 Task: open an excel sheet and write heading  Money ManagerAdd Descriptions in a column and its values below  'Salary, Rent, Groceries, Utilities, Dining out, Transportation & Entertainment. 'Add Categories in next column and its values below  Income, Expense, Expense, Expense, Expense, Expense & Expense. Add Amount in next column and its values below  $2,500, $800, $200, $100, $50, $30 & $100Add Dates in next column and its values below  2023-05-01, 2023-05-05, 2023-05-10, 2023-05-15, 2023-05-20, 2023-05-25 & 2023-05-31Save page  ExpReportsheetbook
Action: Mouse moved to (117, 188)
Screenshot: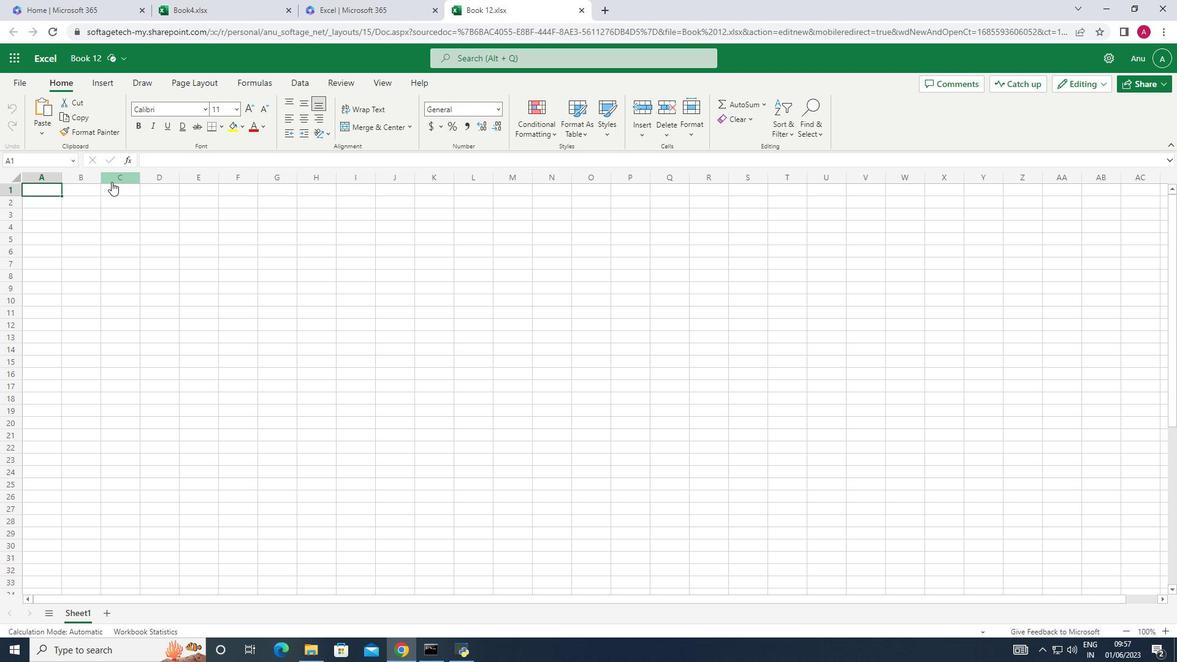 
Action: Mouse pressed left at (117, 188)
Screenshot: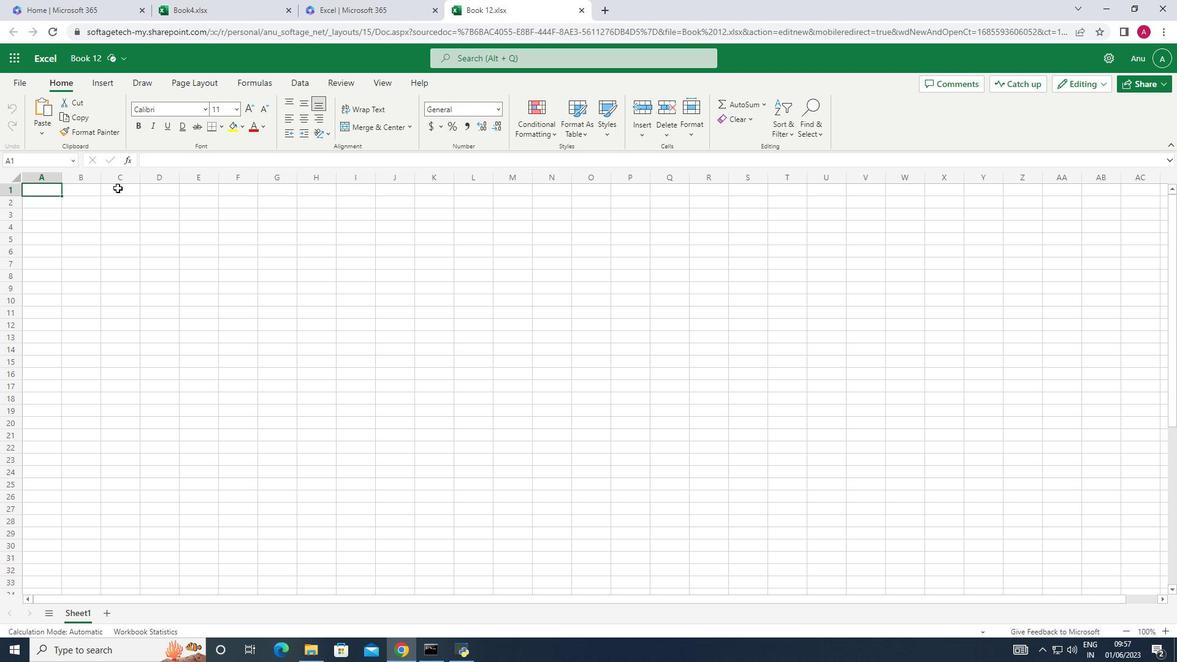 
Action: Key pressed <Key.shift>MONEY<Key.space><Key.shift>Manageer<Key.backspace><Key.backspace>r
Screenshot: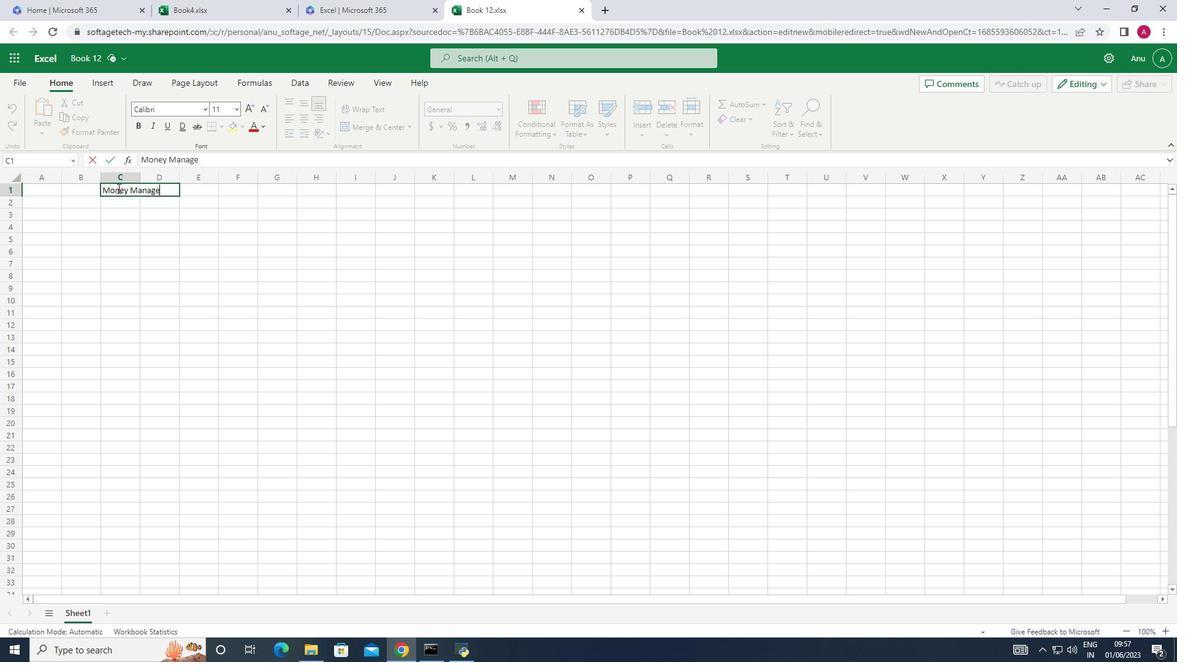 
Action: Mouse moved to (49, 199)
Screenshot: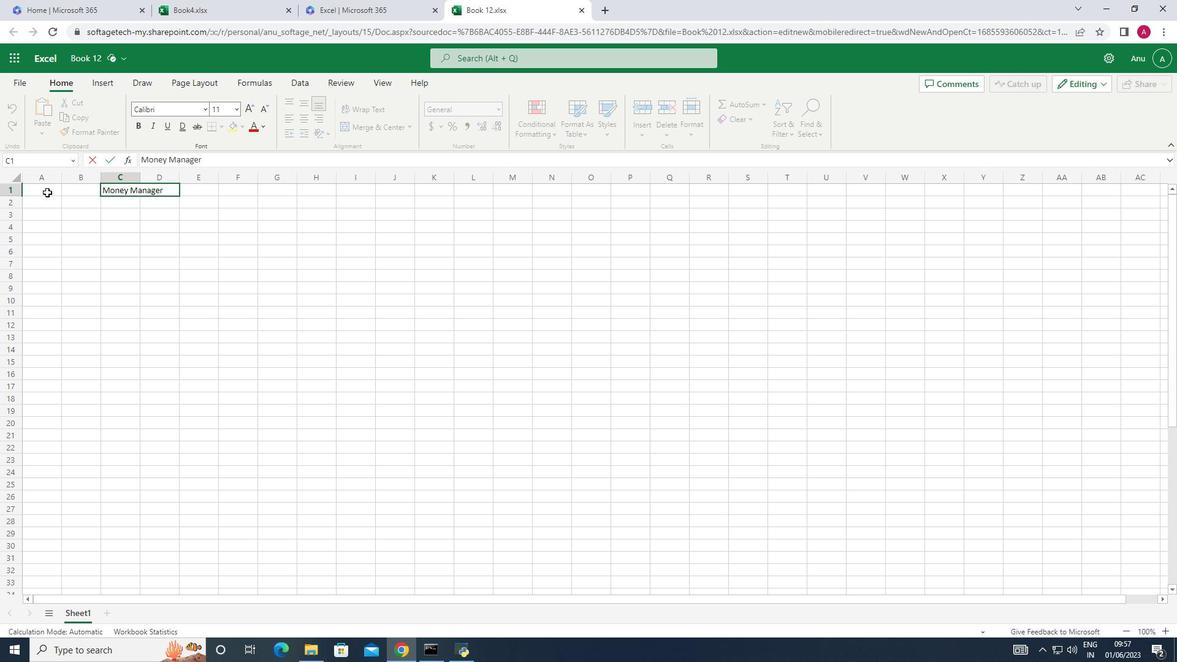 
Action: Mouse pressed left at (49, 199)
Screenshot: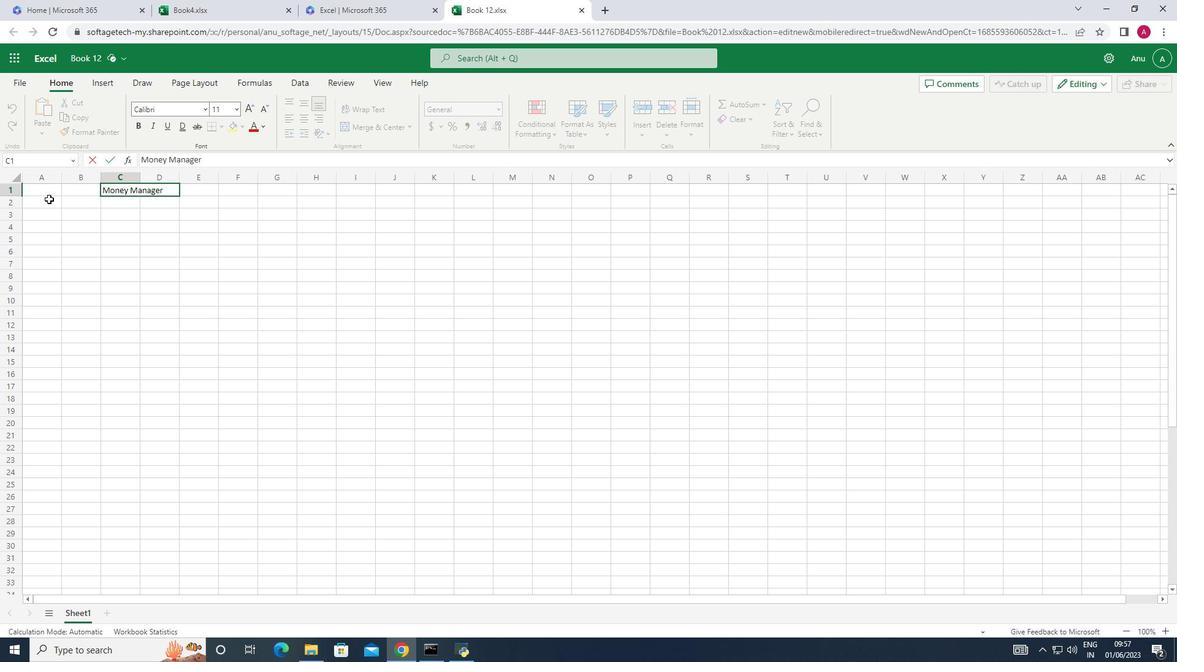 
Action: Mouse moved to (49, 199)
Screenshot: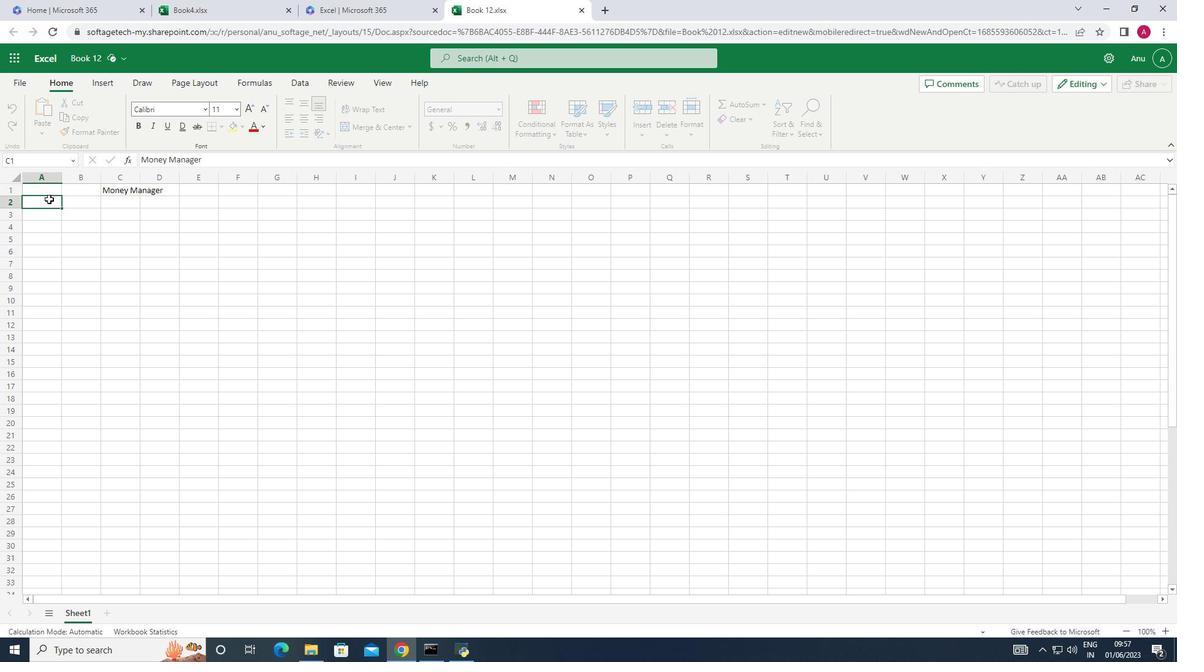 
Action: Key pressed <Key.shift>Descriptions<Key.down>
Screenshot: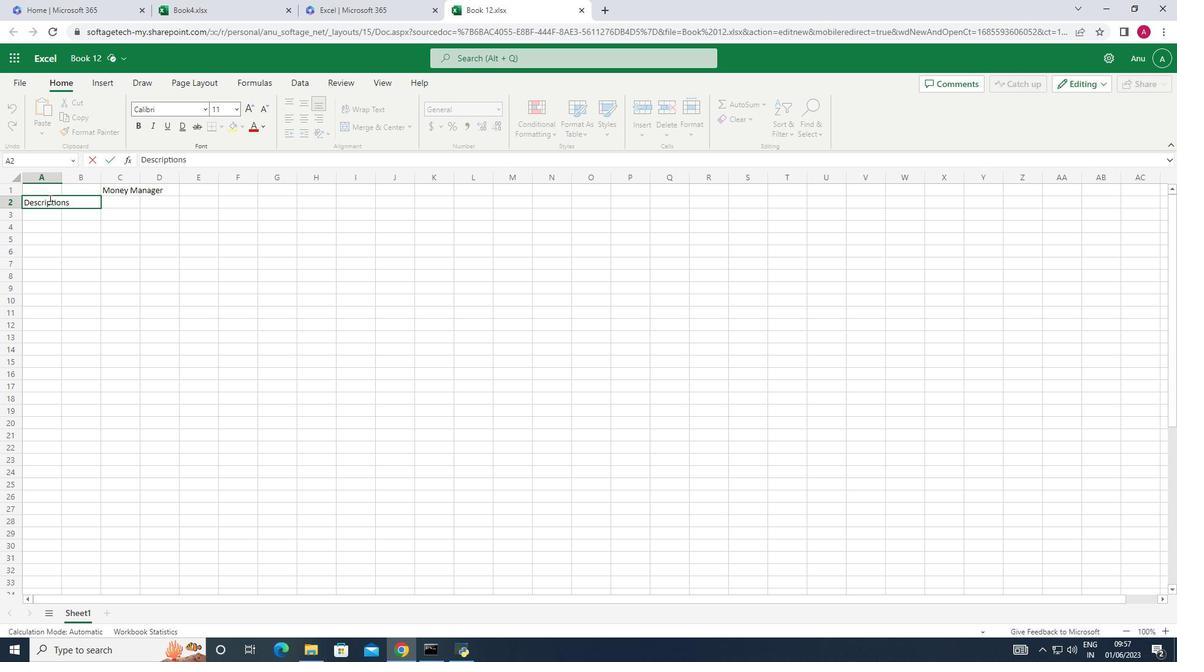 
Action: Mouse moved to (52, 201)
Screenshot: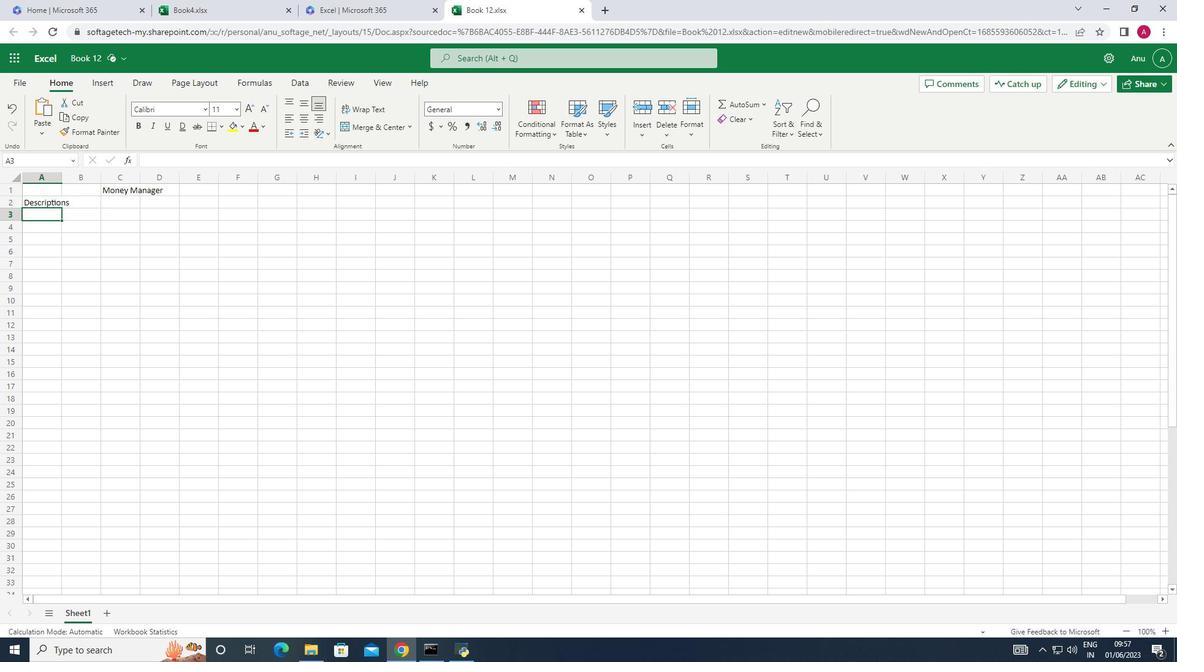 
Action: Key pressed <Key.shift>Salary<Key.down><Key.shift>Rent<Key.down><Key.shift>Groceries<Key.down><Key.shift_r>Utilities<Key.down><Key.shift>Dining<Key.space><Key.shift><Key.shift>Out<Key.down><Key.shift>Transporation<Key.down><Key.shift>Entertainment
Screenshot: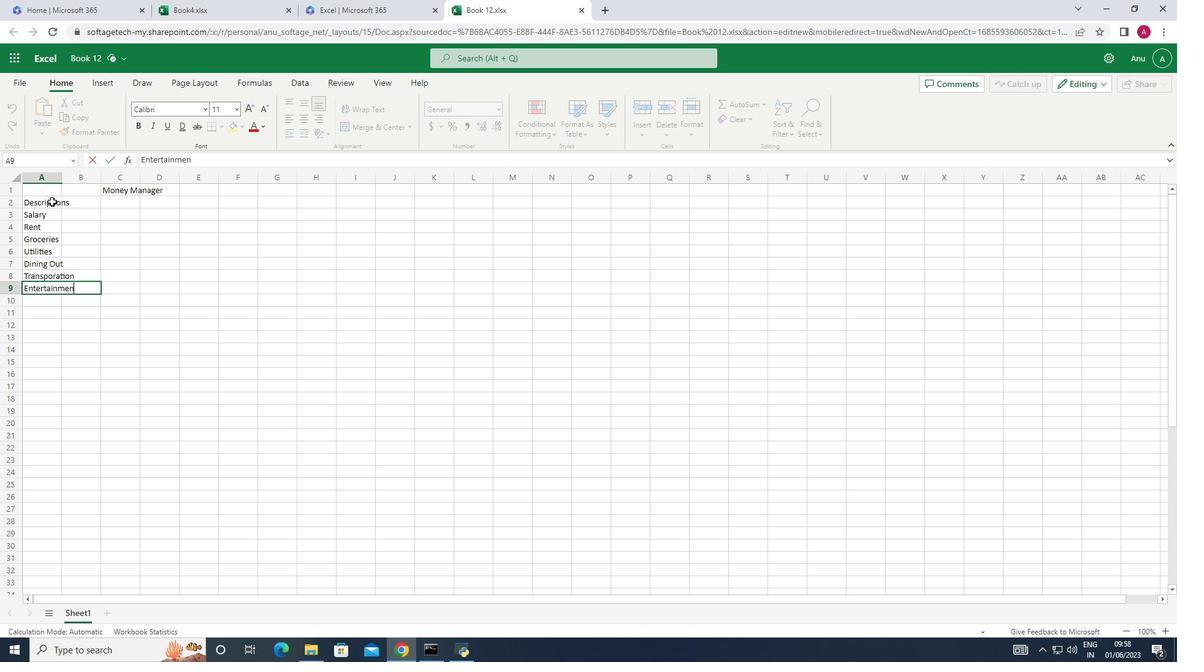 
Action: Mouse moved to (60, 176)
Screenshot: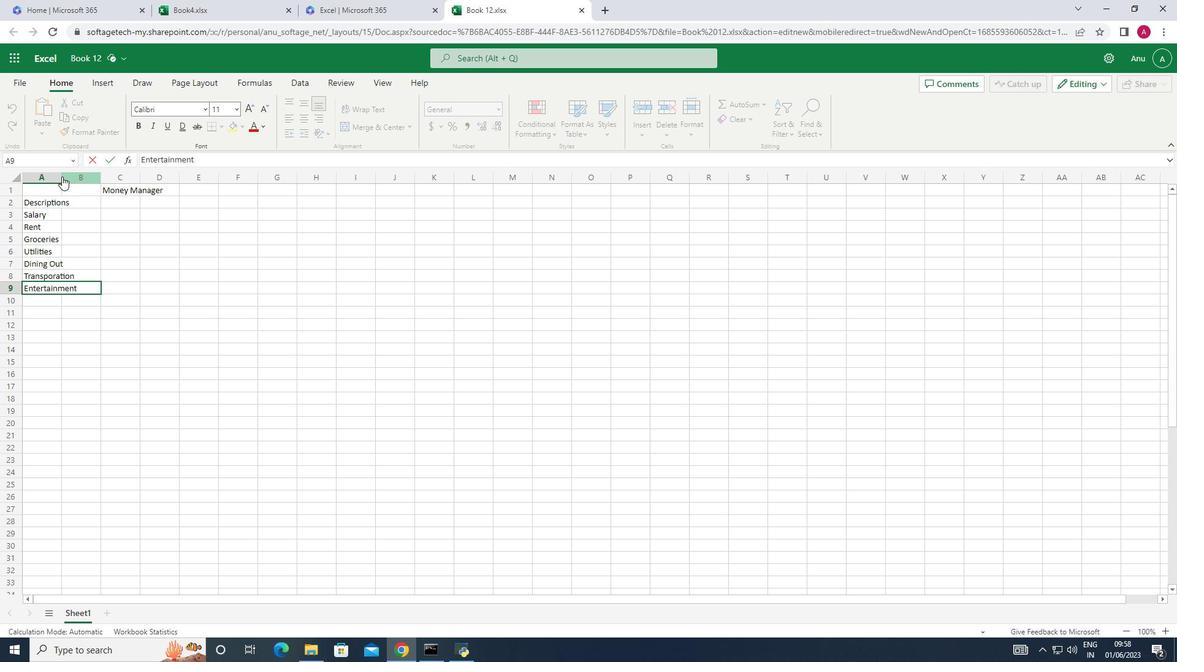
Action: Mouse pressed left at (60, 176)
Screenshot: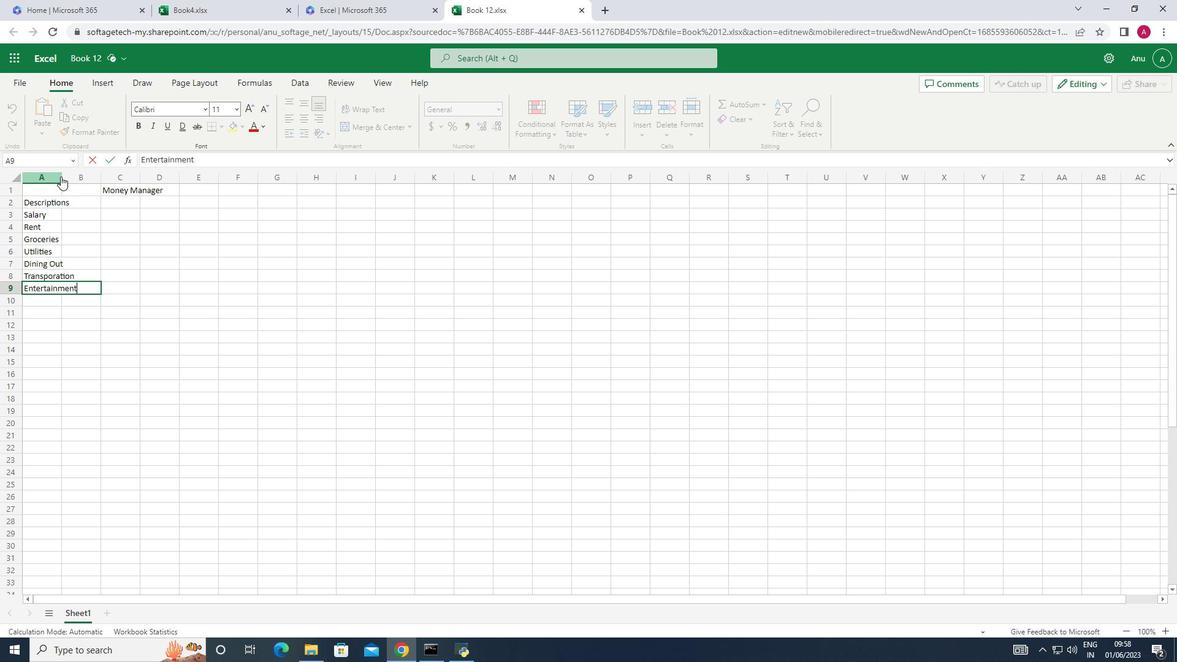 
Action: Mouse moved to (63, 174)
Screenshot: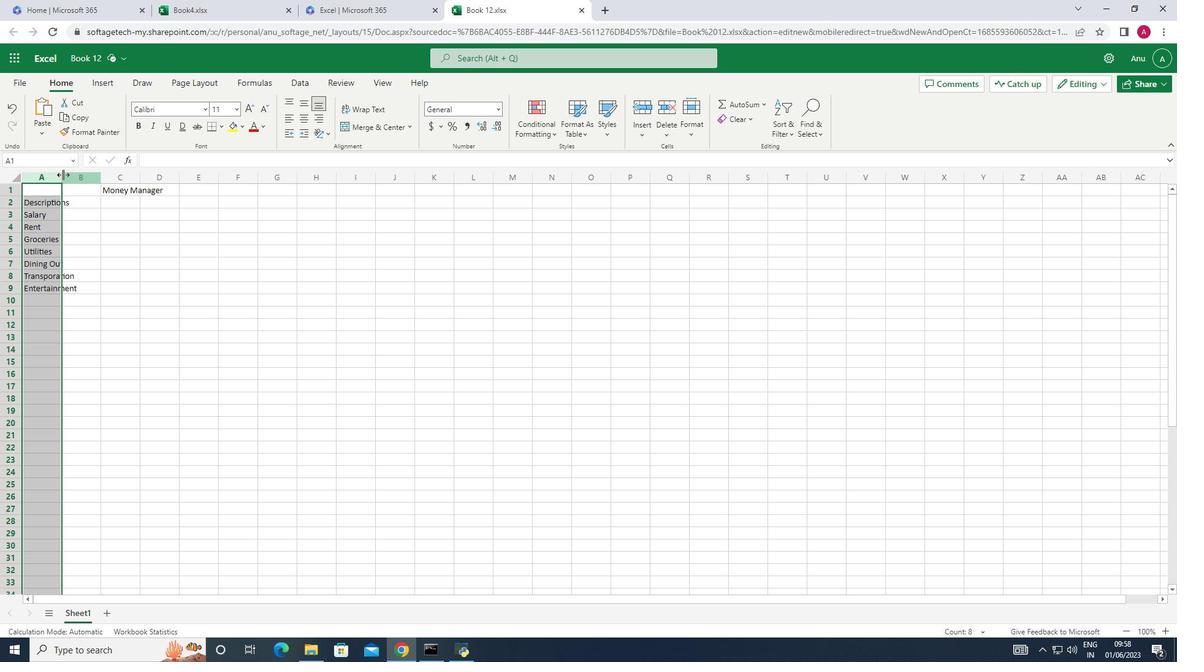 
Action: Mouse pressed left at (63, 174)
Screenshot: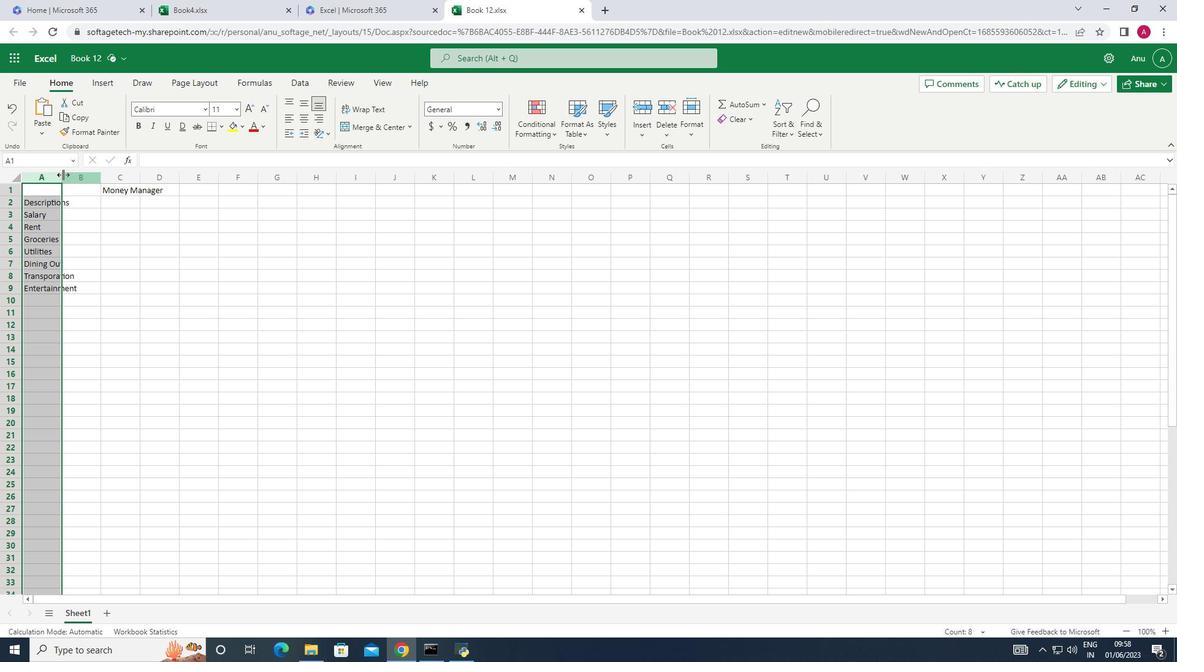 
Action: Mouse moved to (63, 174)
Screenshot: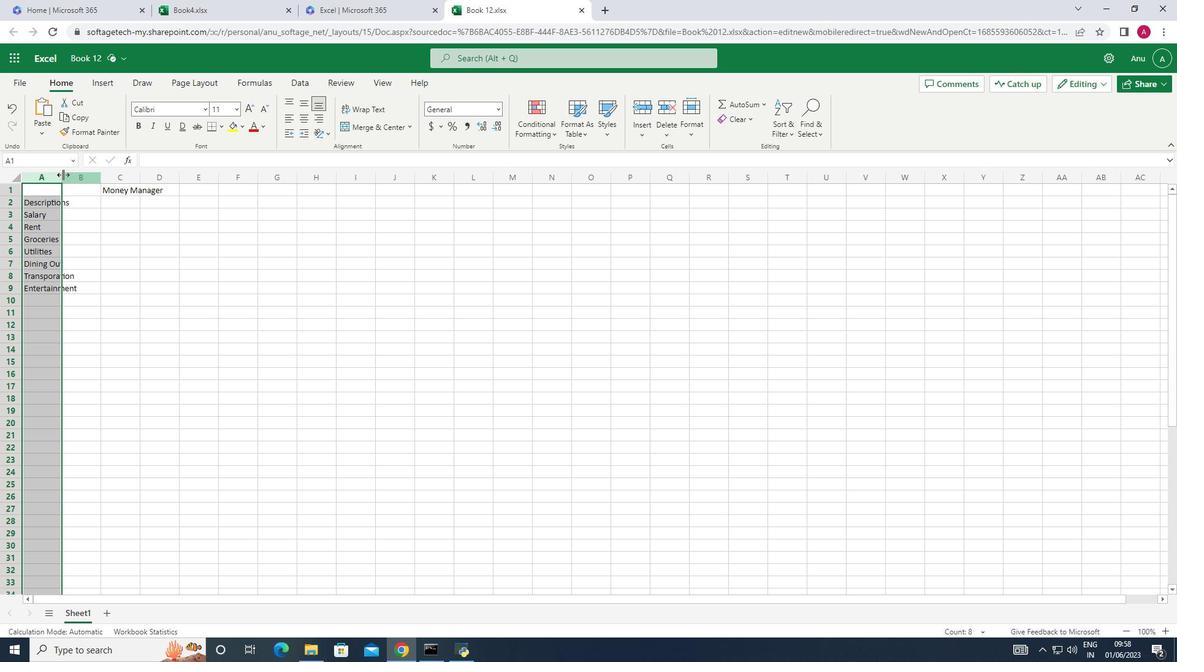 
Action: Mouse pressed left at (63, 174)
Screenshot: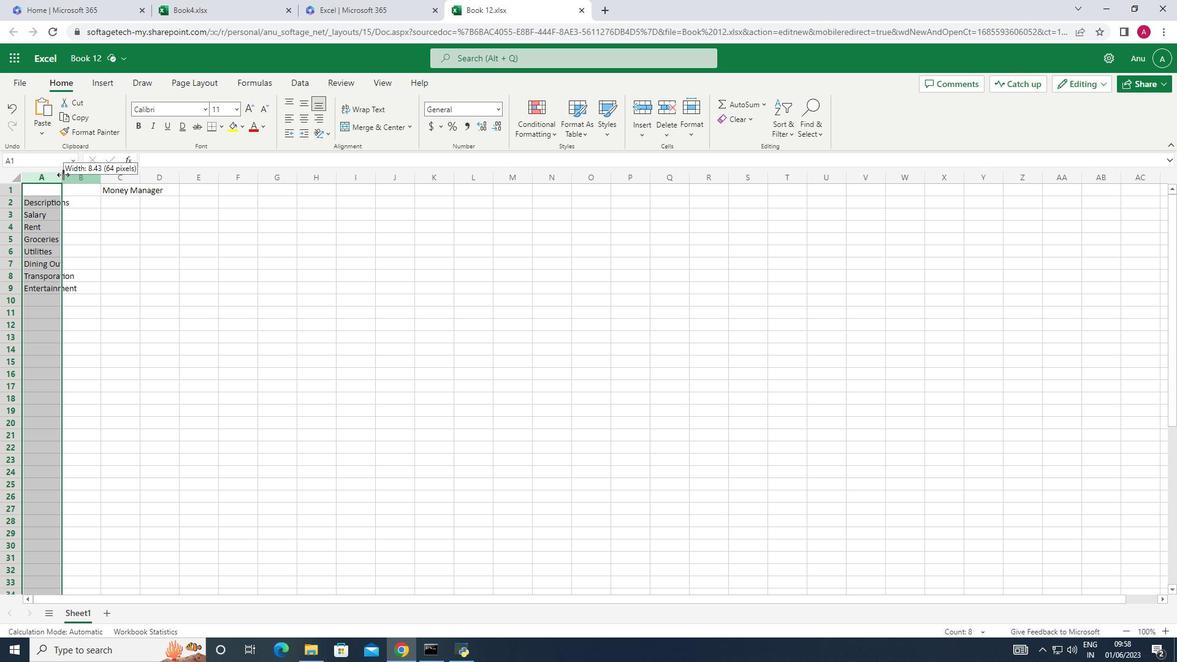
Action: Mouse moved to (109, 199)
Screenshot: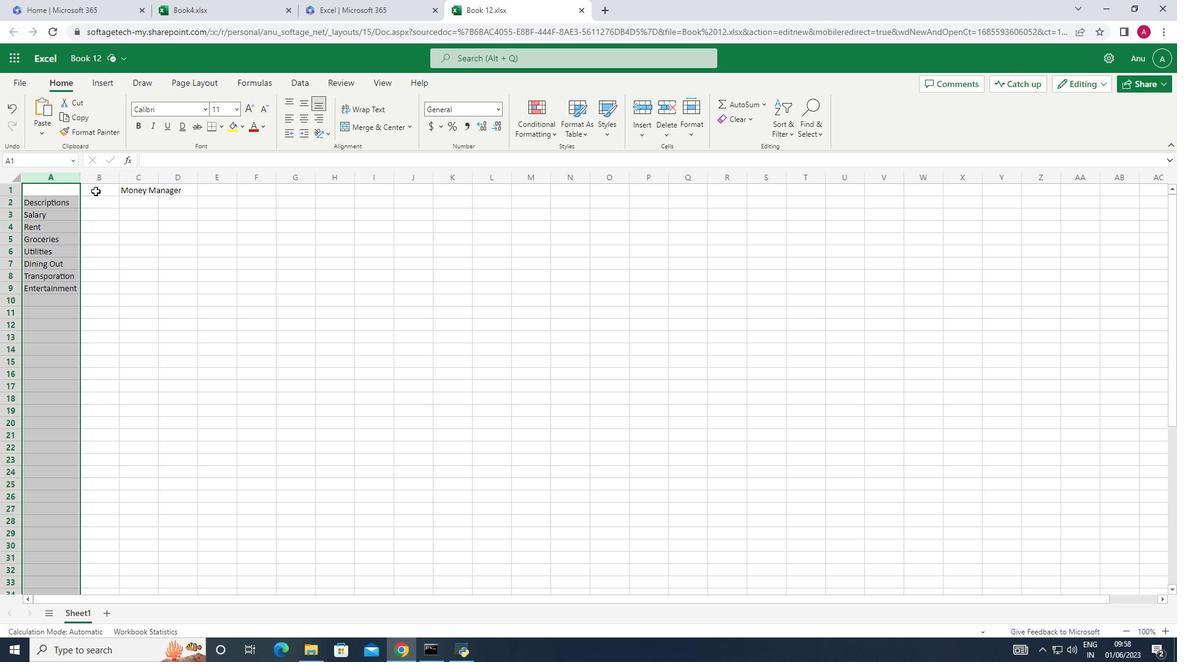 
Action: Mouse pressed left at (109, 199)
Screenshot: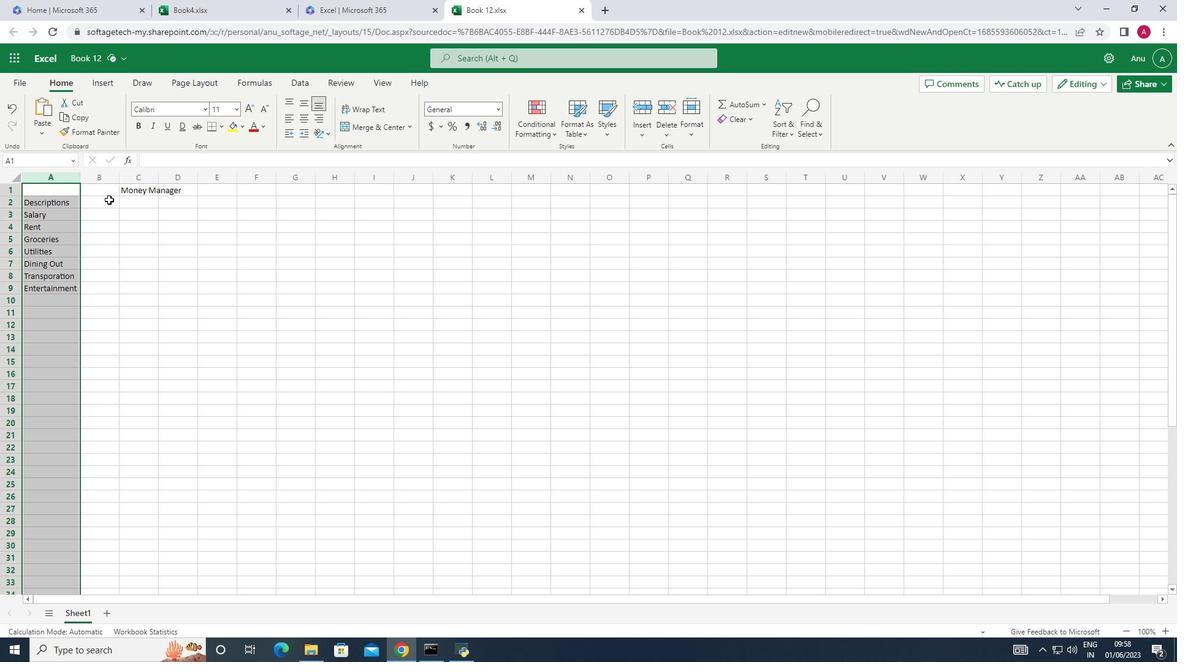 
Action: Key pressed <Key.shift>Categories<Key.down><Key.shift>Income<Key.down><Key.shift>Expense<Key.down><Key.shift>E<Key.down>e<Key.down>e<Key.down>e<Key.down>e
Screenshot: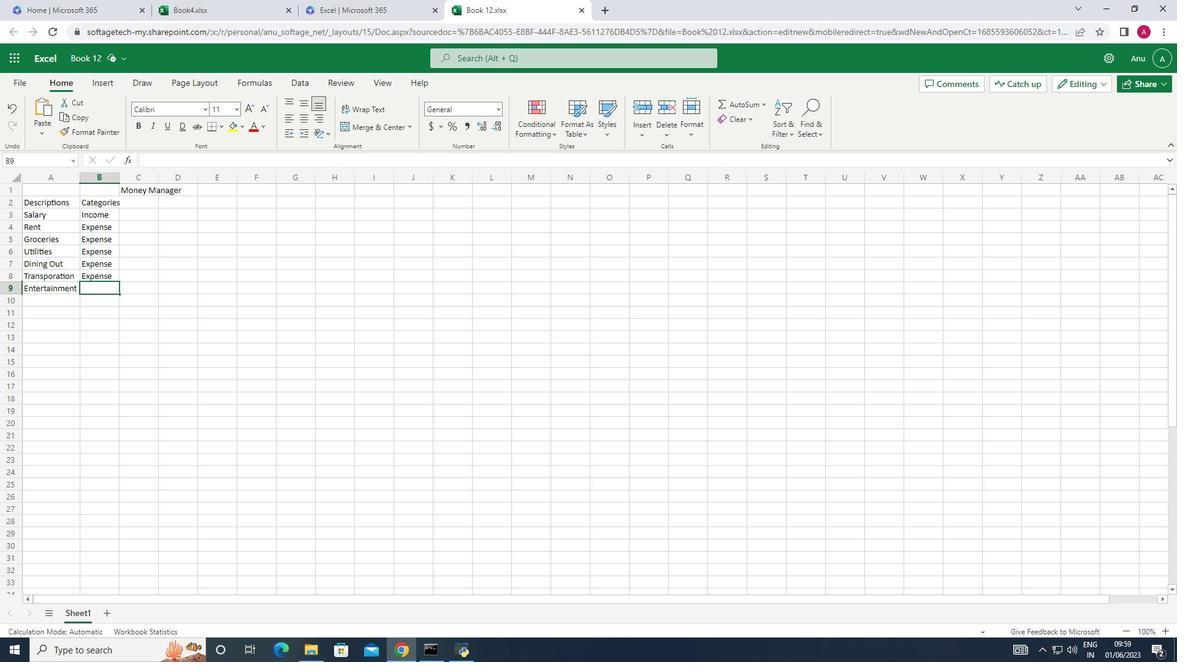 
Action: Mouse moved to (152, 201)
Screenshot: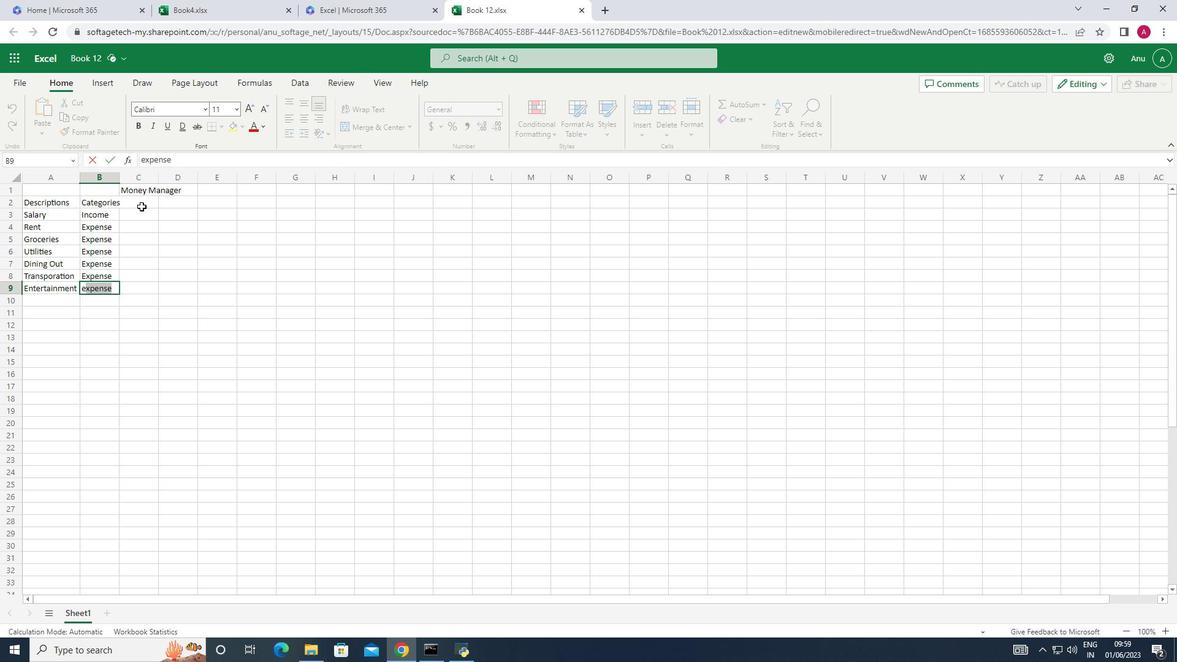 
Action: Mouse pressed left at (152, 201)
Screenshot: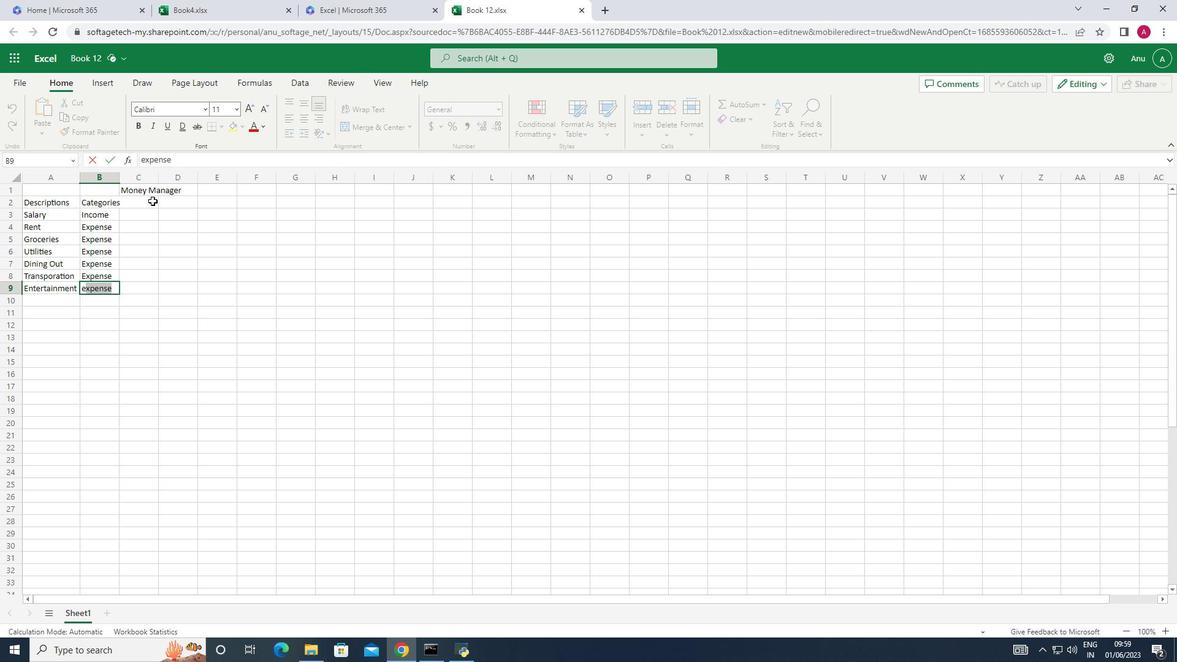 
Action: Mouse moved to (118, 177)
Screenshot: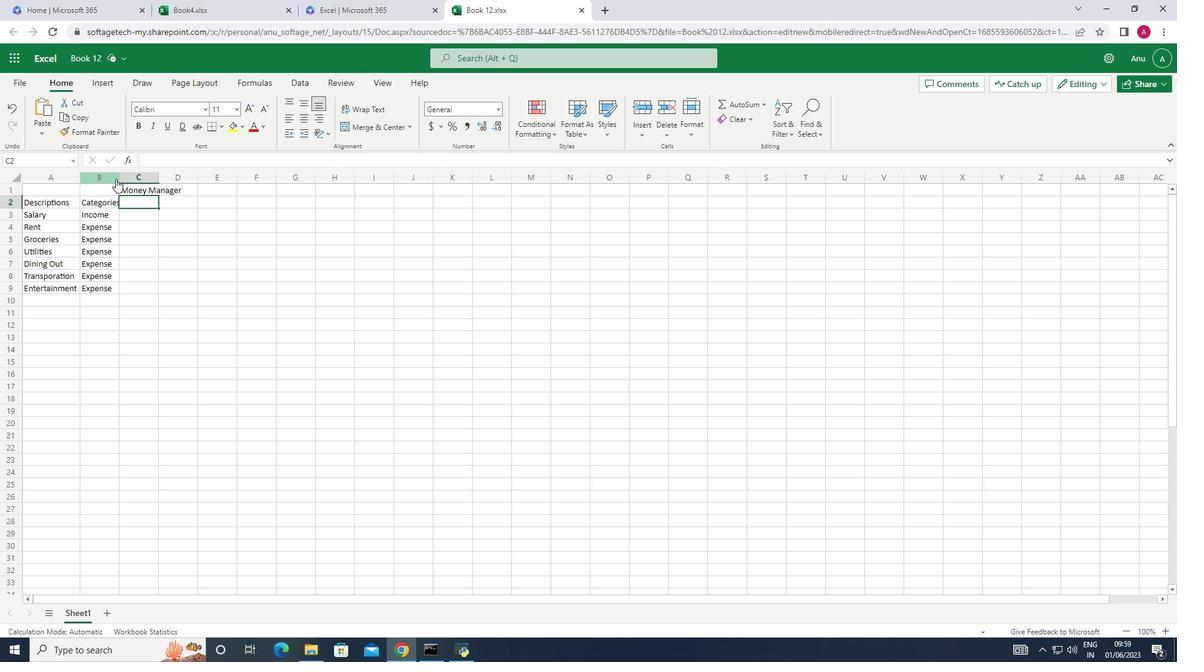 
Action: Mouse pressed left at (118, 177)
Screenshot: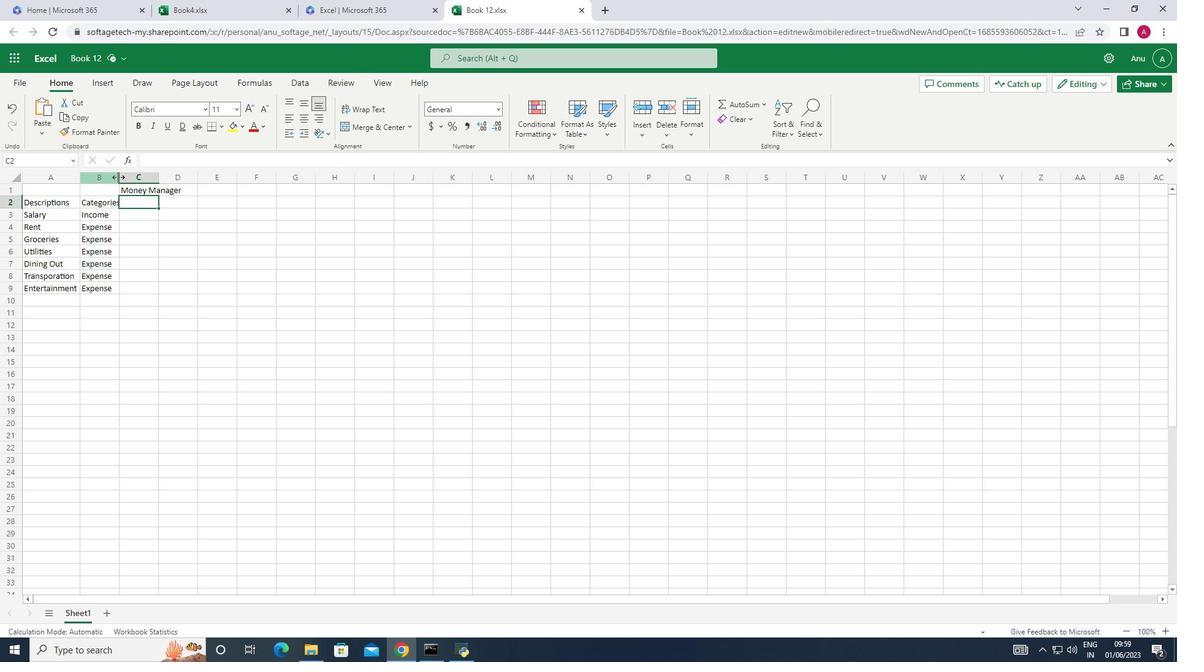
Action: Mouse pressed left at (118, 177)
Screenshot: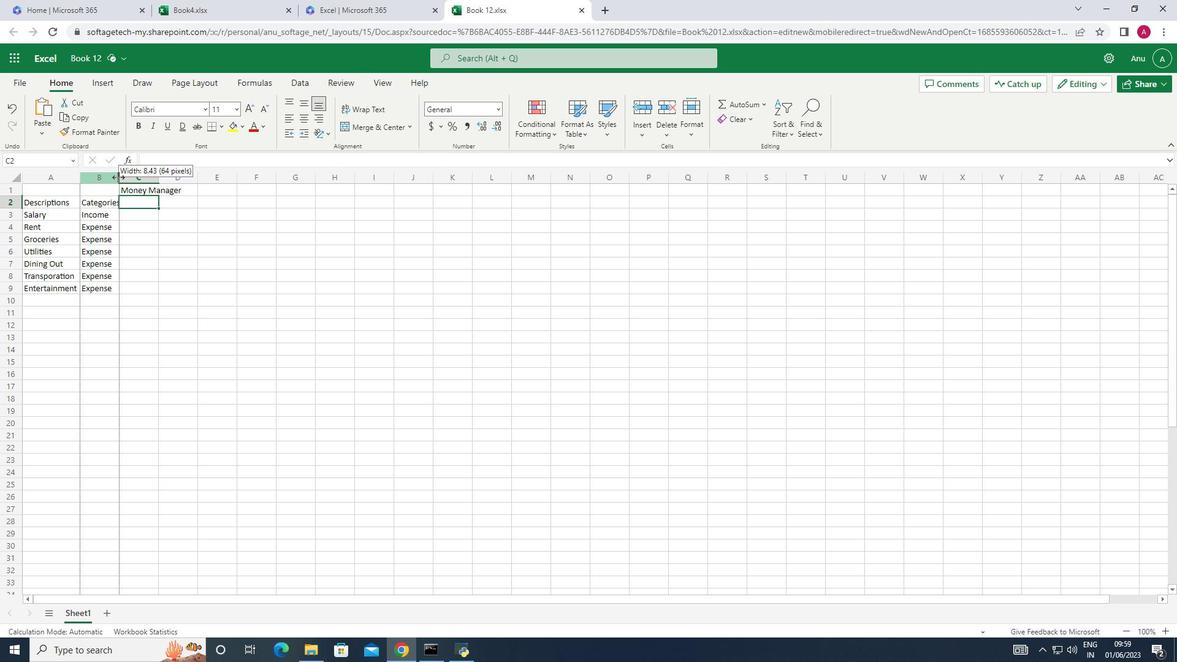
Action: Mouse moved to (122, 209)
Screenshot: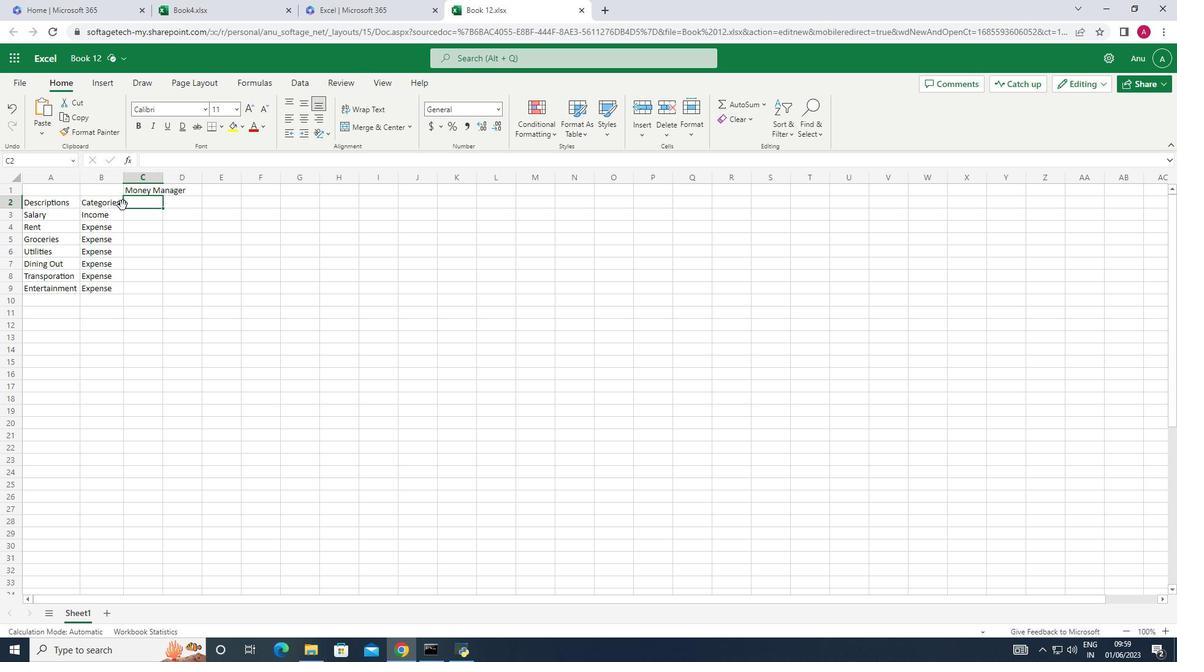 
Action: Key pressed <Key.shift>Amount<Key.down>
Screenshot: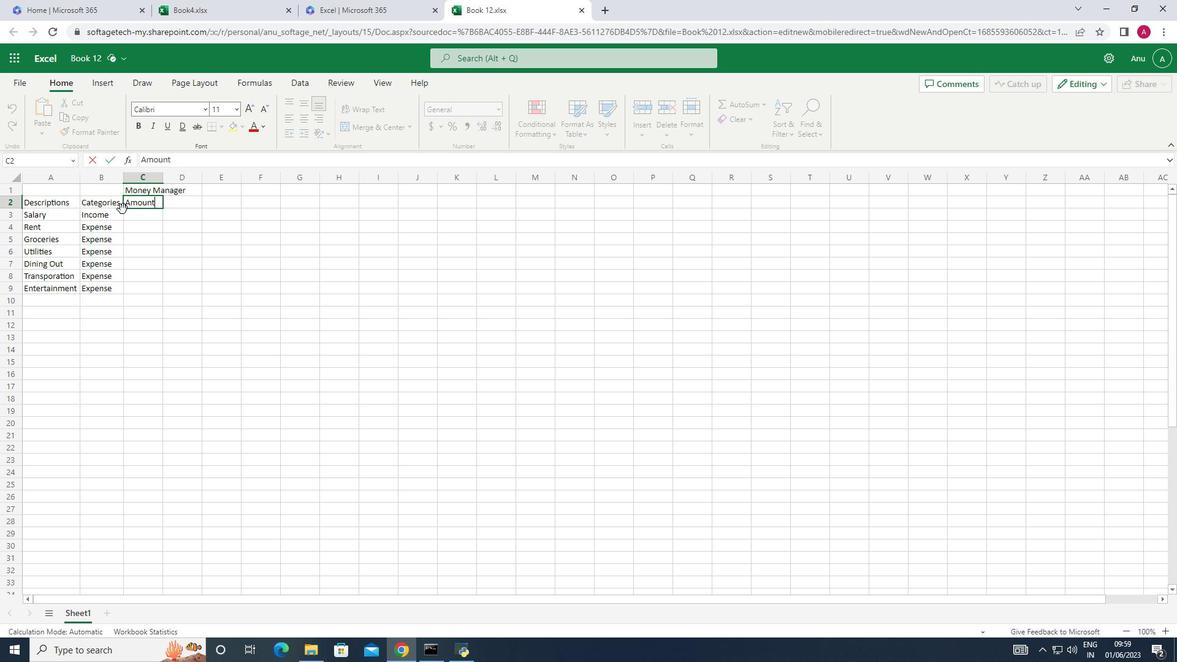 
Action: Mouse moved to (161, 188)
Screenshot: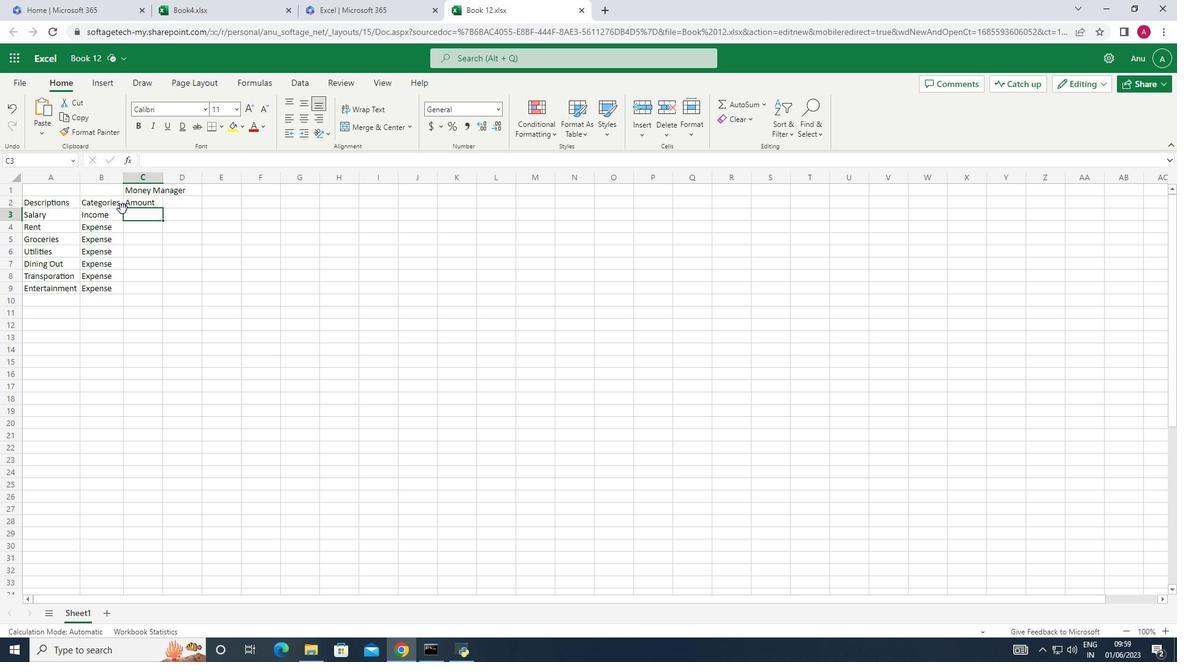 
Action: Key pressed 2500<Key.down>
Screenshot: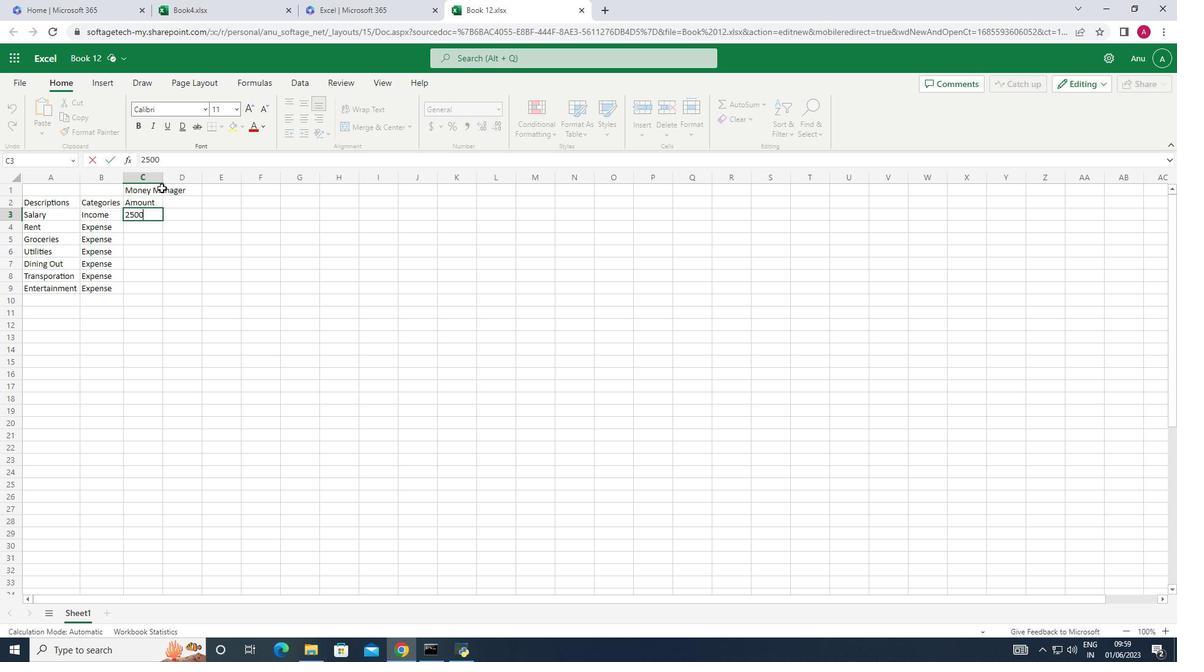 
Action: Mouse moved to (173, 167)
Screenshot: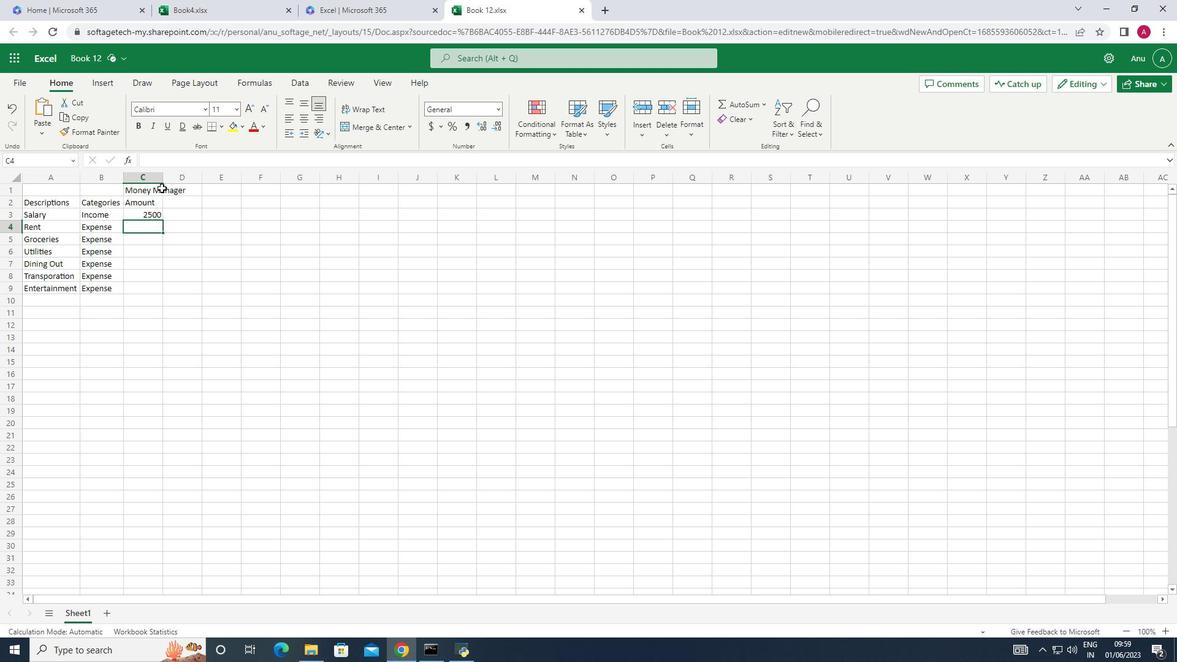 
Action: Key pressed 8
Screenshot: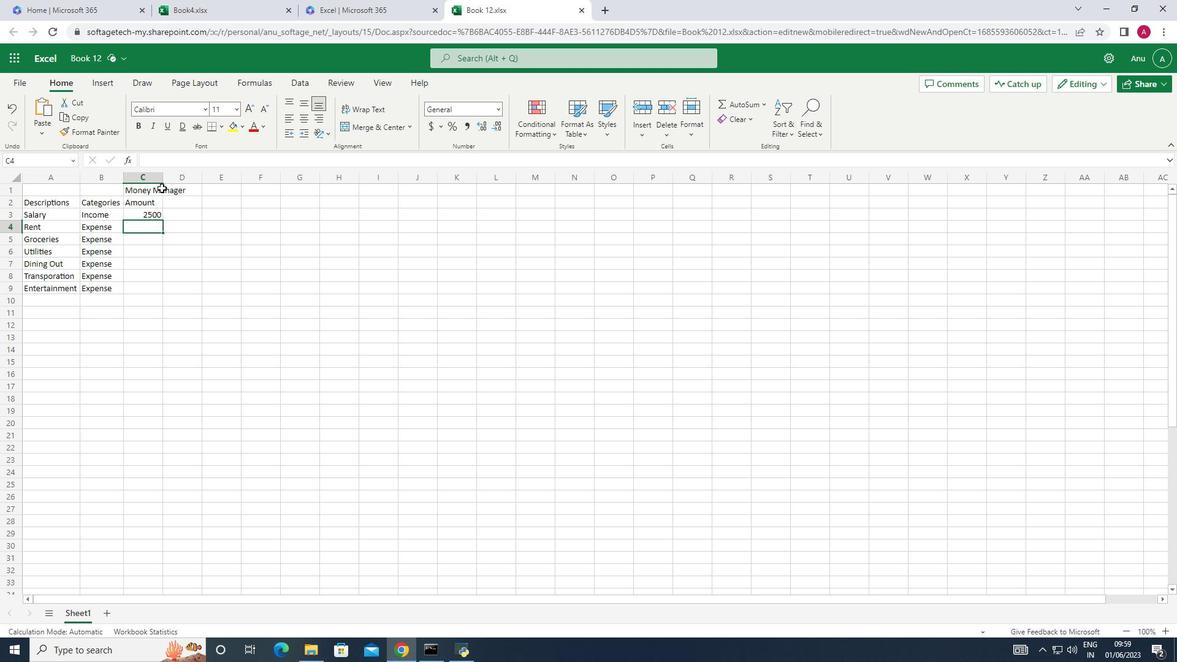 
Action: Mouse moved to (177, 159)
Screenshot: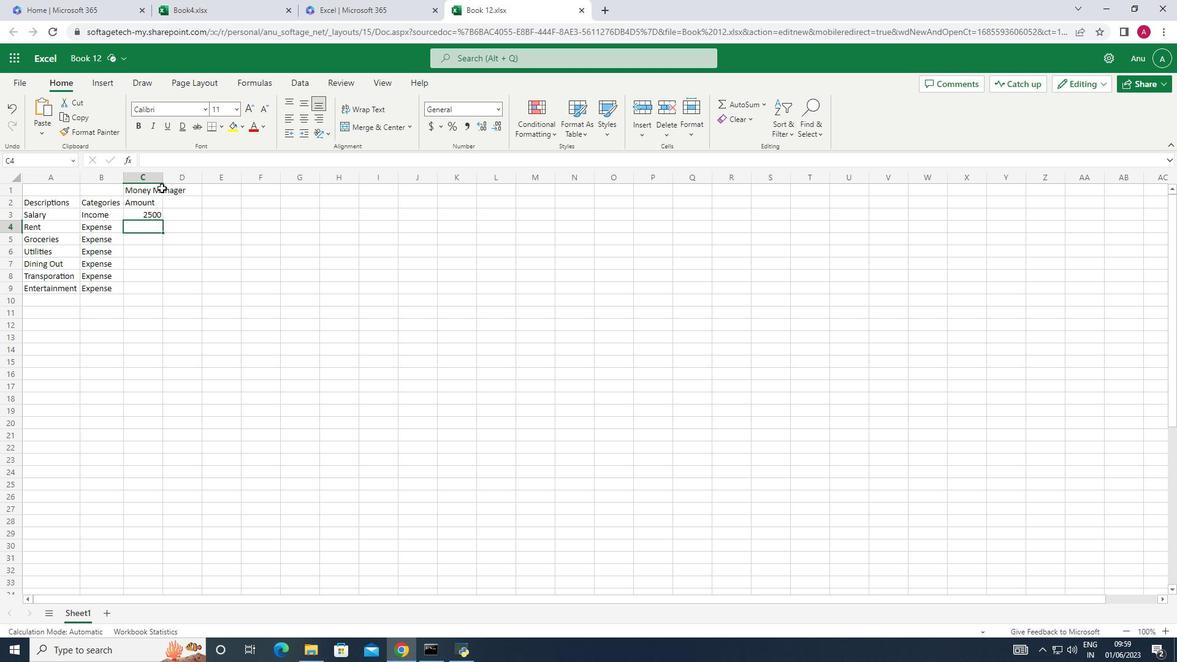 
Action: Key pressed 00<Key.down>200<Key.down>100<Key.down>50<Key.down>30<Key.down>100
Screenshot: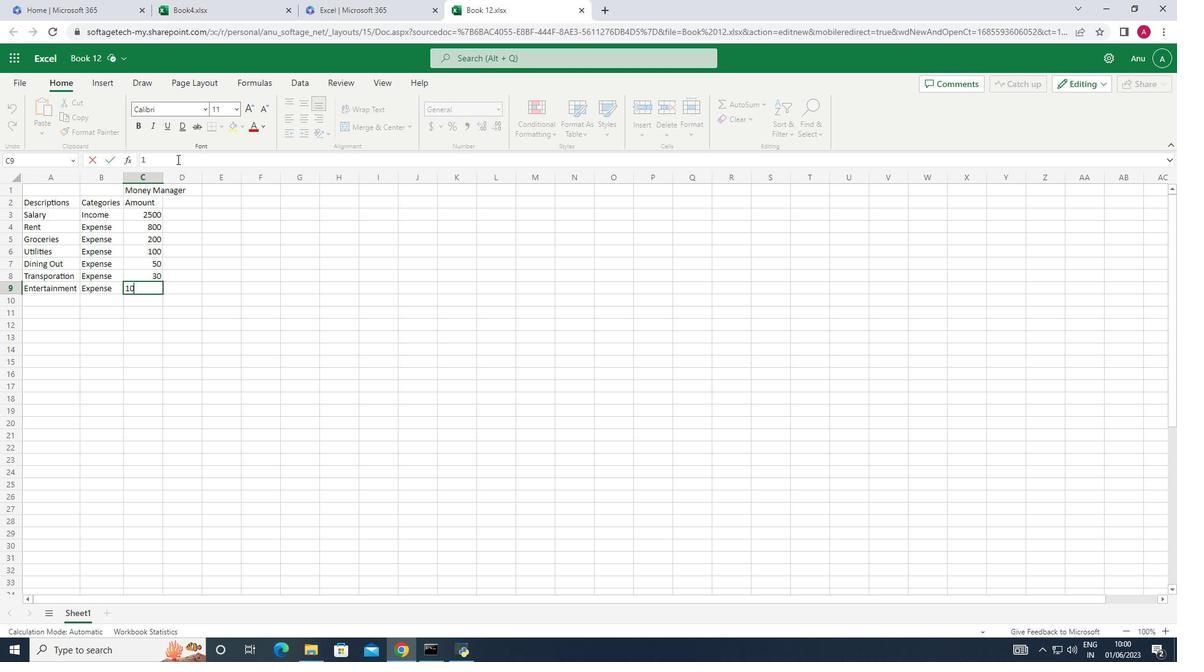
Action: Mouse moved to (153, 216)
Screenshot: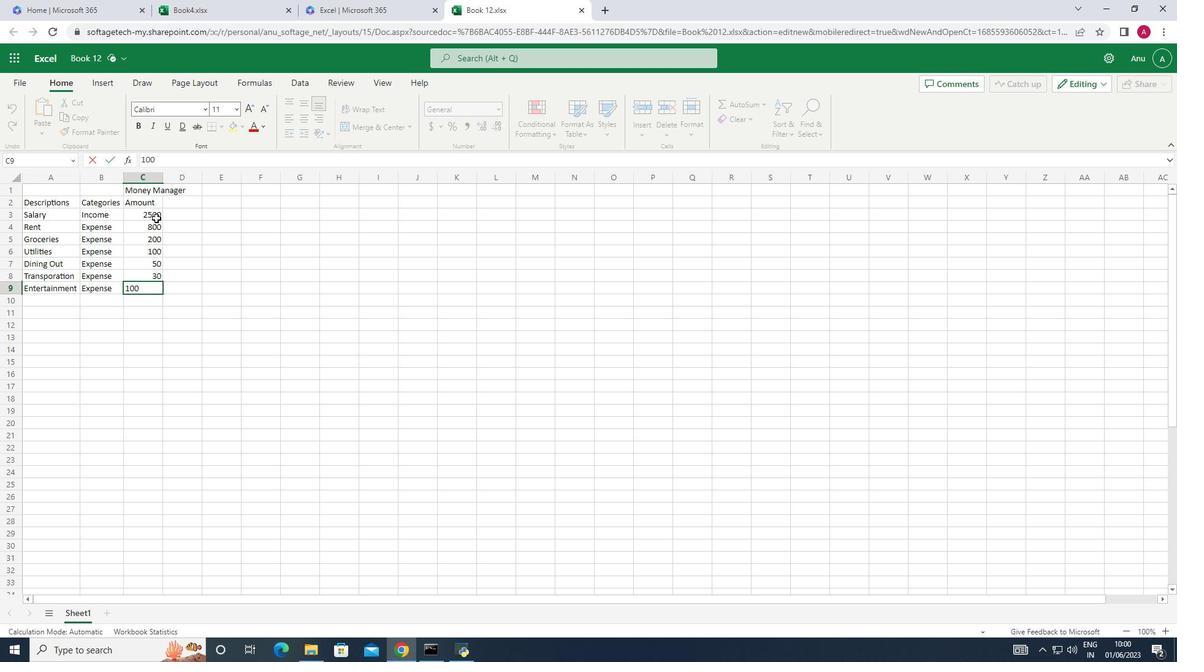 
Action: Mouse pressed left at (153, 216)
Screenshot: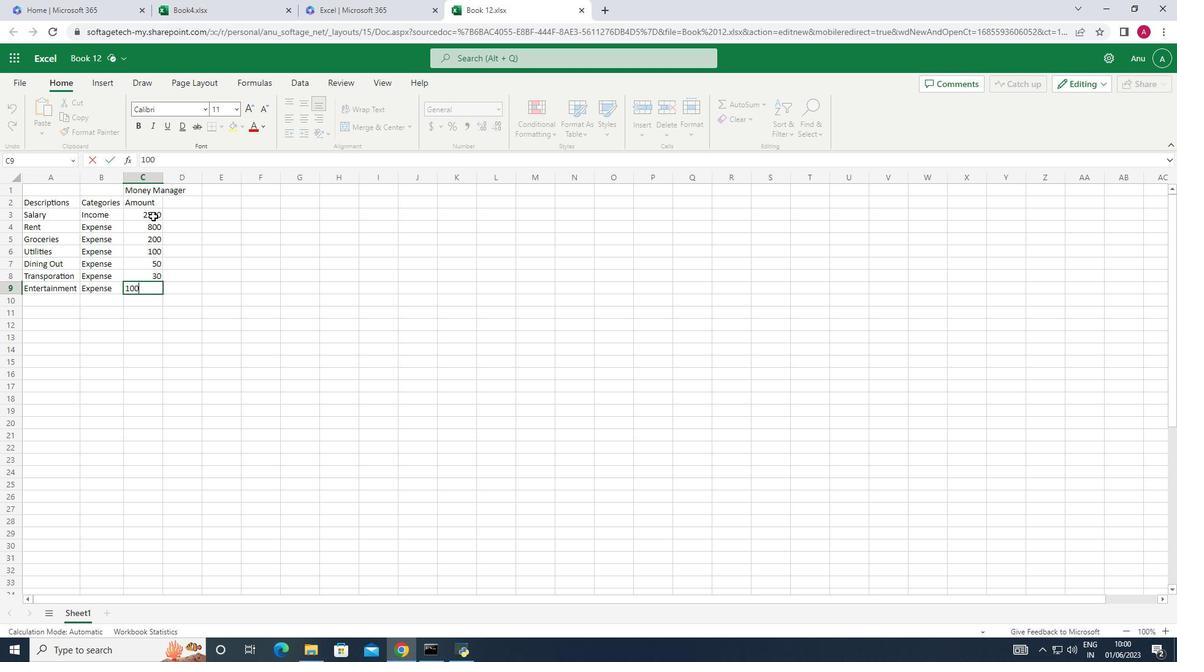 
Action: Mouse moved to (427, 130)
Screenshot: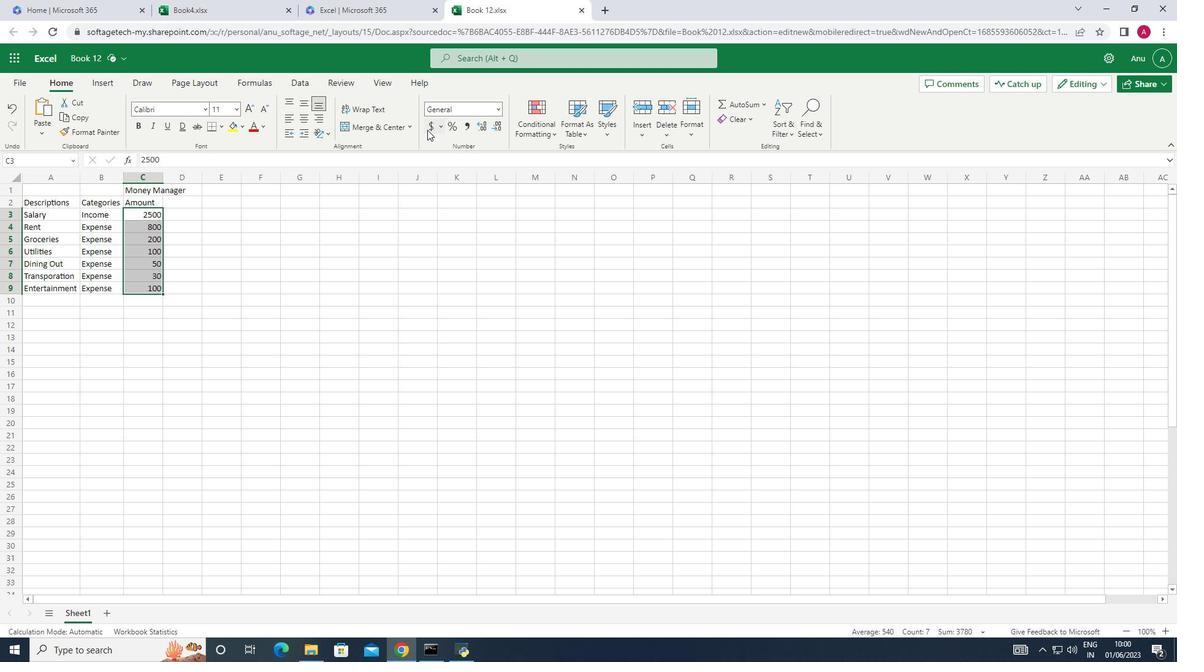 
Action: Mouse pressed left at (427, 130)
Screenshot: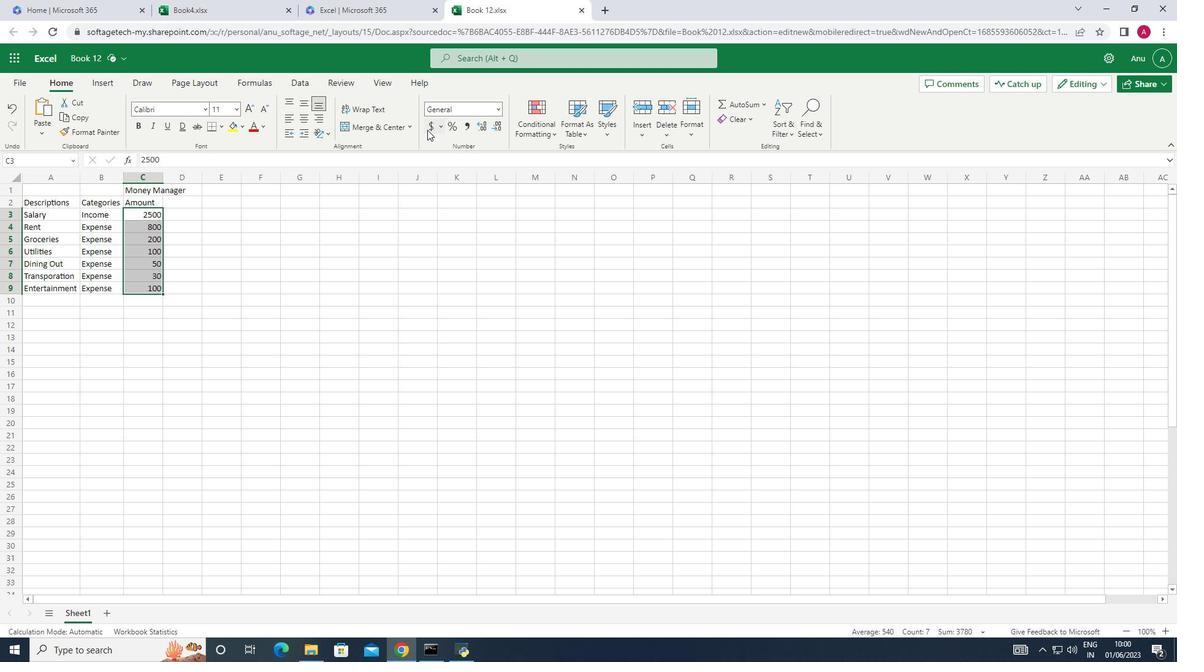 
Action: Mouse moved to (455, 145)
Screenshot: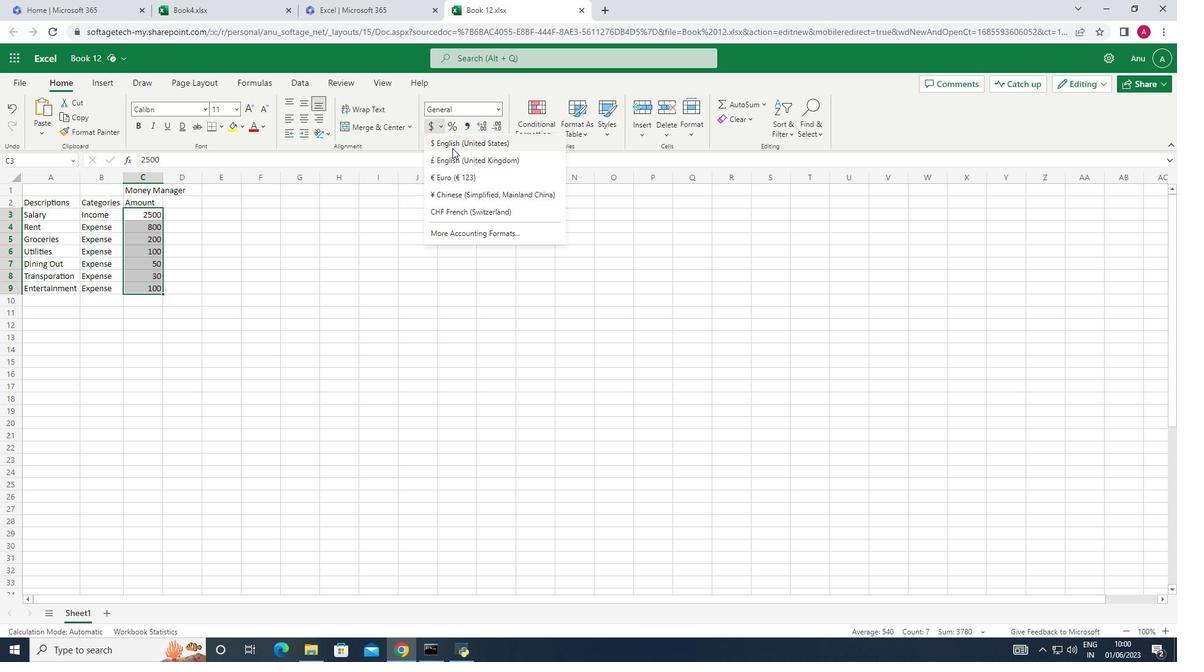 
Action: Mouse pressed left at (455, 145)
Screenshot: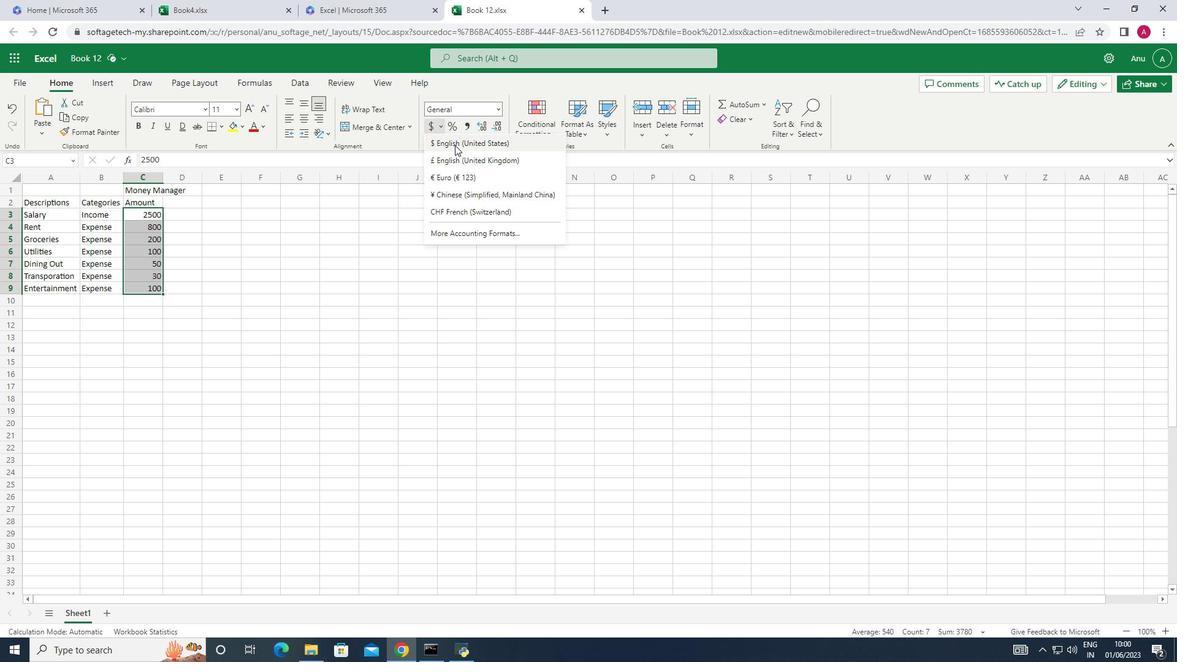 
Action: Mouse moved to (188, 202)
Screenshot: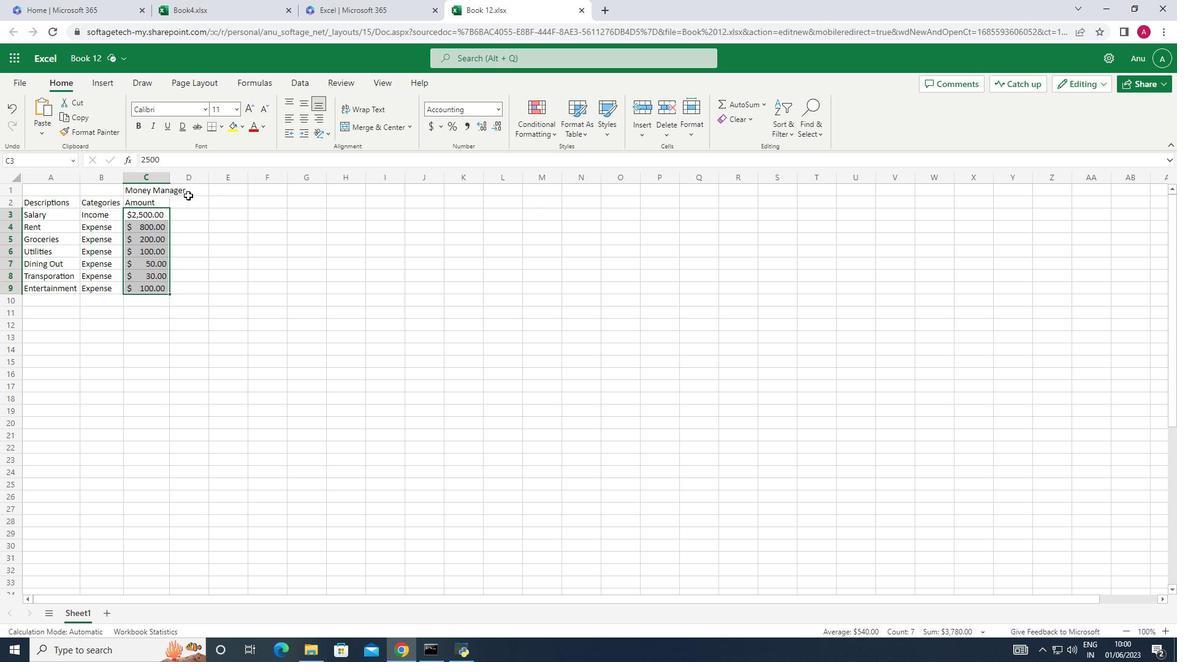 
Action: Mouse pressed left at (188, 202)
Screenshot: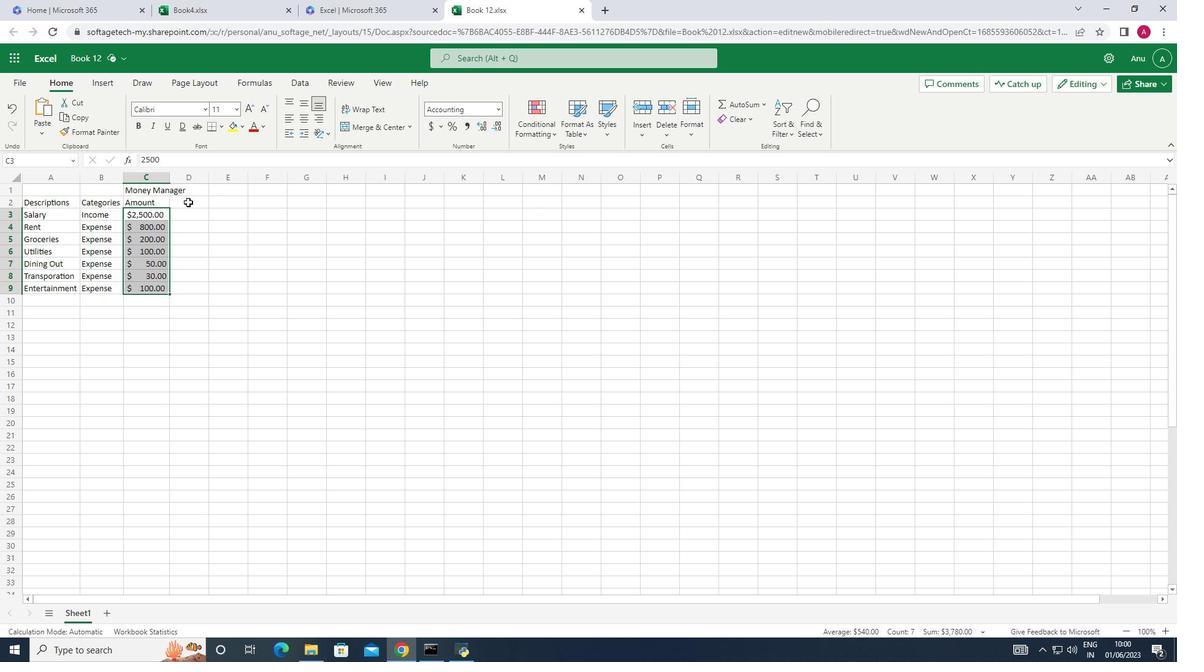 
Action: Key pressed <Key.shift>Dates<Key.down>2023-05-01<Key.down>2023-05-05<Key.down>5<Key.backspace>2023-
Screenshot: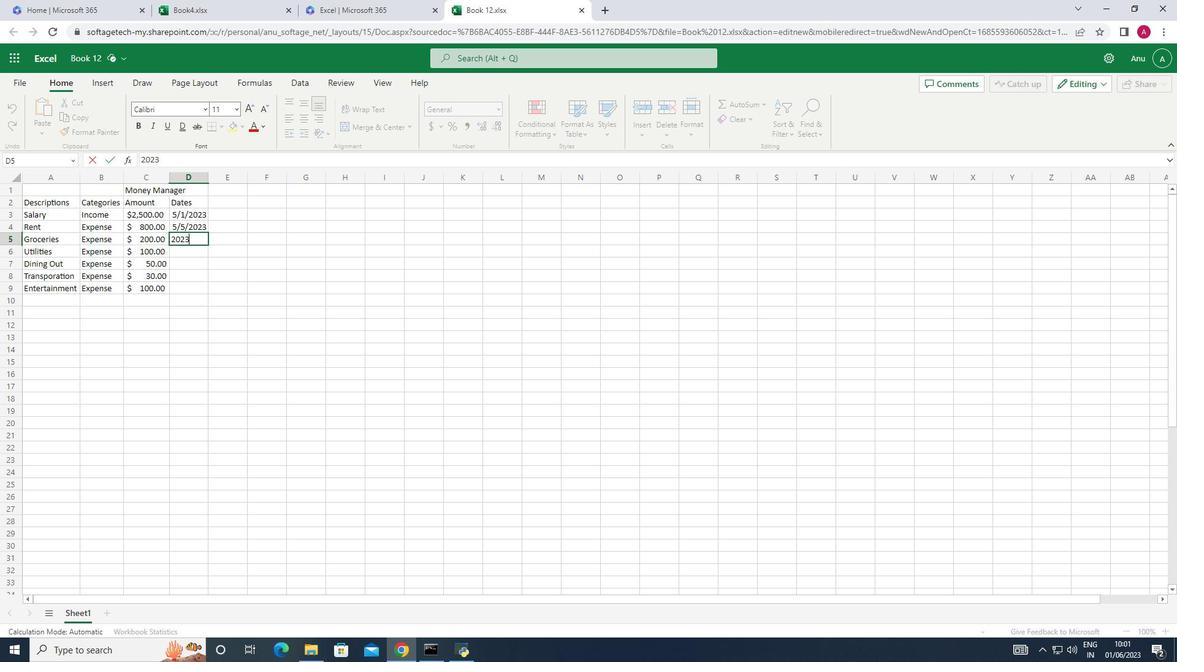 
Action: Mouse moved to (233, 142)
Screenshot: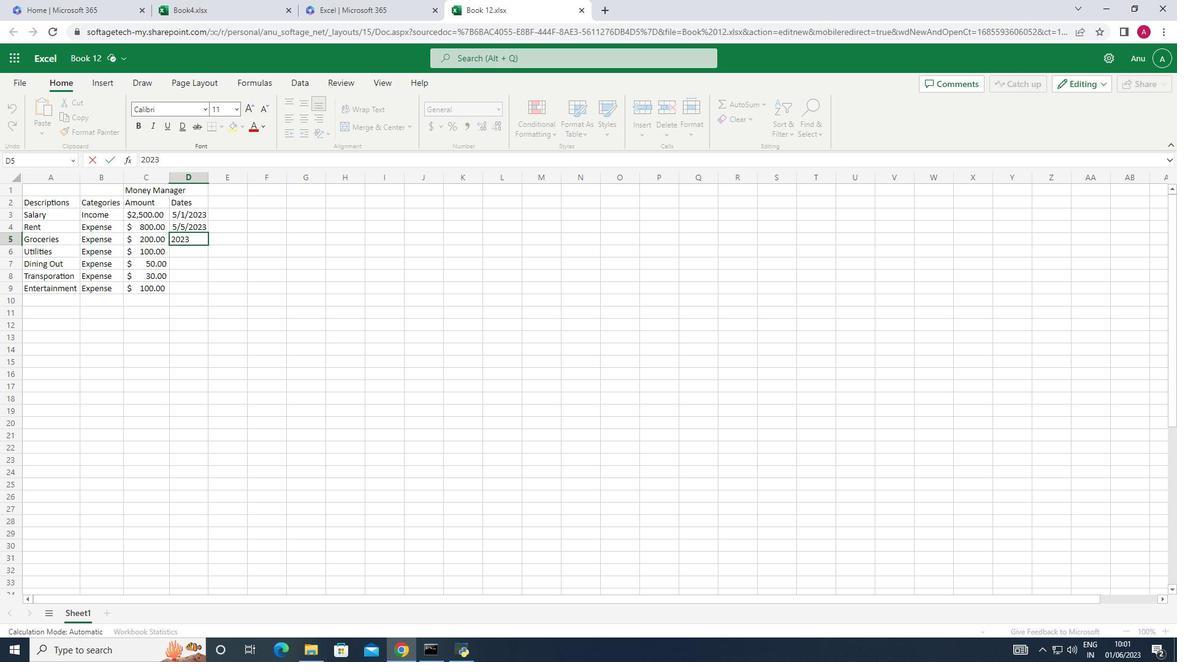 
Action: Key pressed 05-10<Key.down>2023
Screenshot: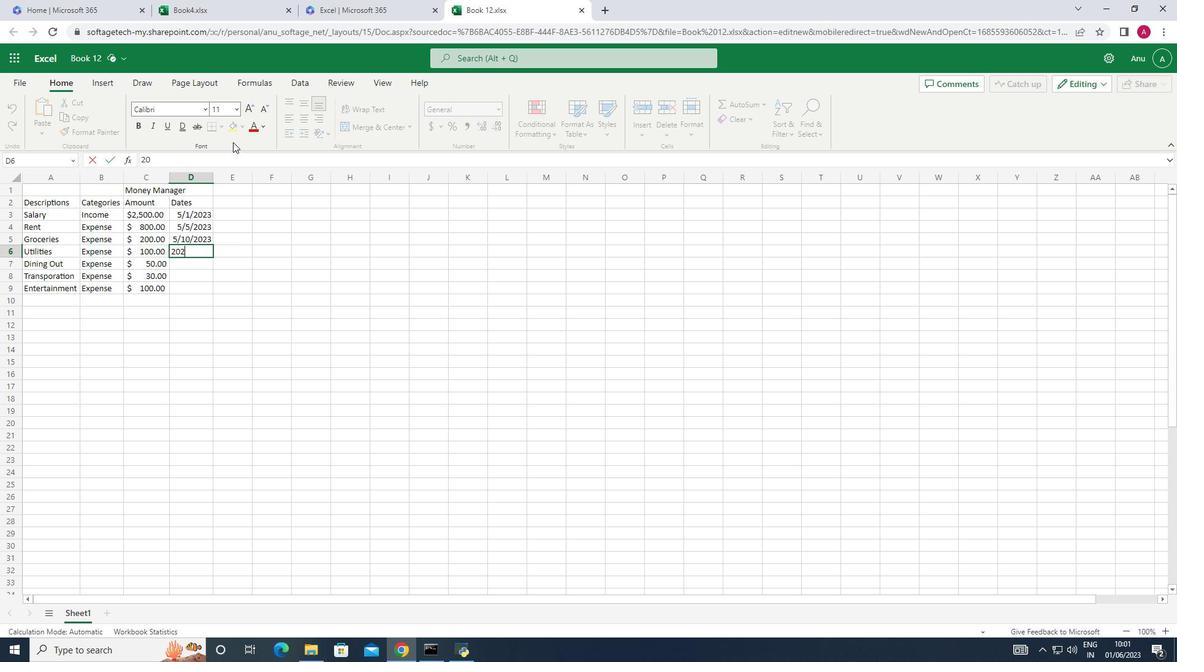 
Action: Mouse moved to (234, 141)
Screenshot: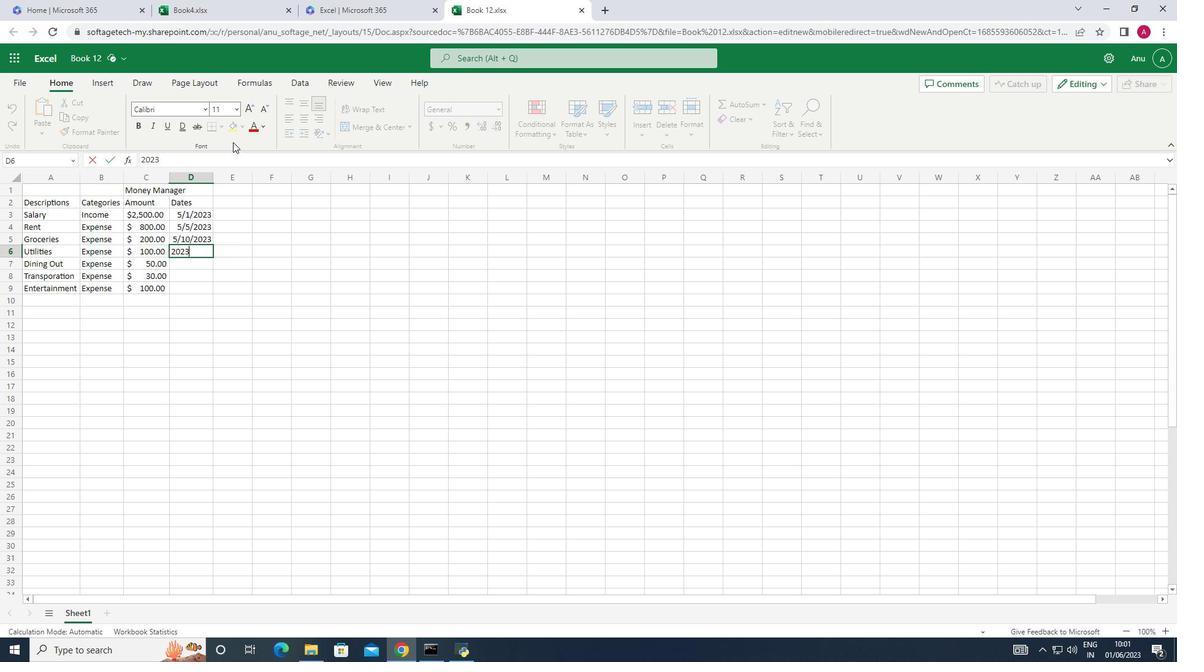 
Action: Key pressed -05-015<Key.down><Key.up>2023-05-15<Key.down>2023-05-20<Key.down>2023
Screenshot: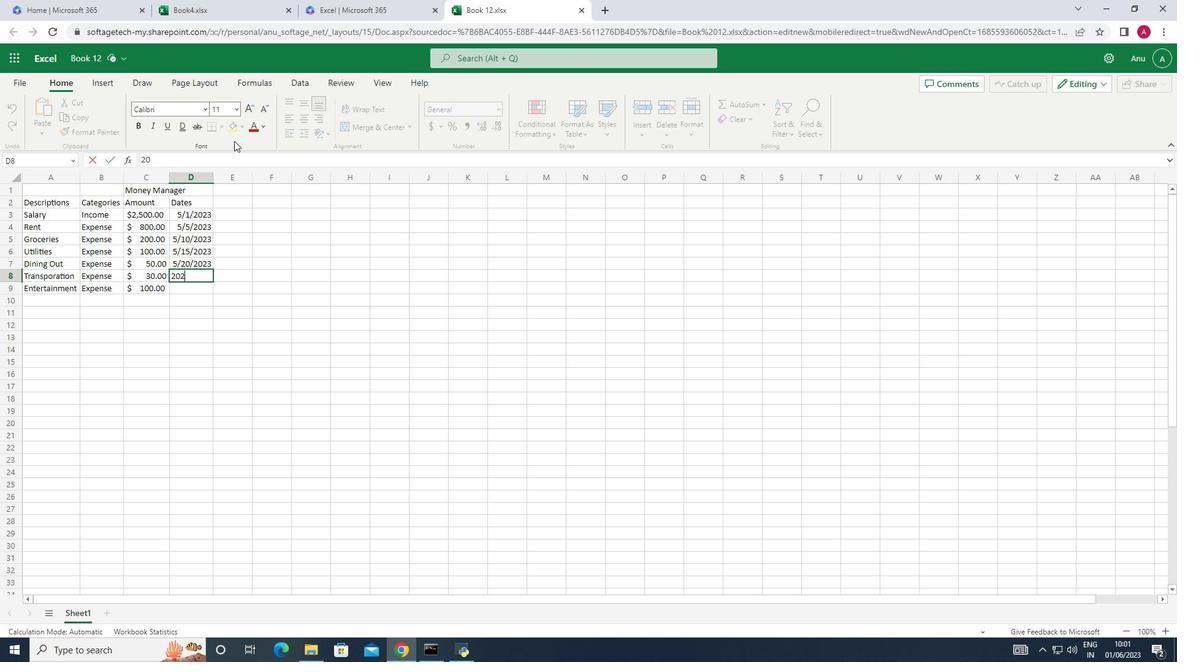 
Action: Mouse moved to (234, 140)
Screenshot: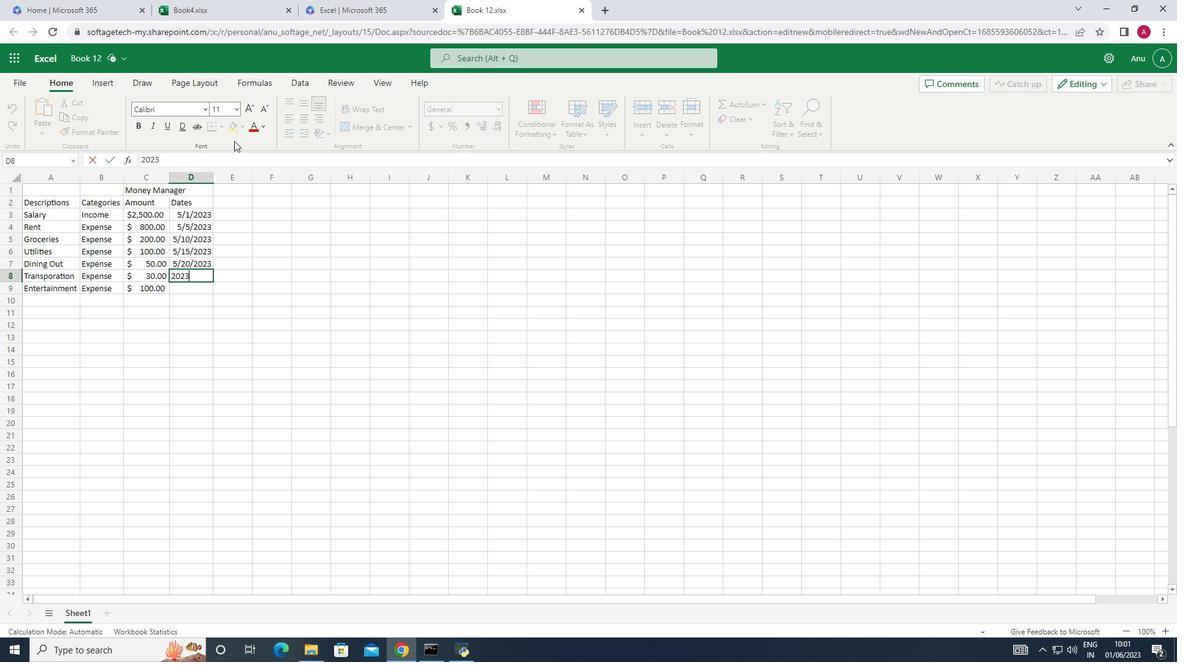 
Action: Key pressed -
Screenshot: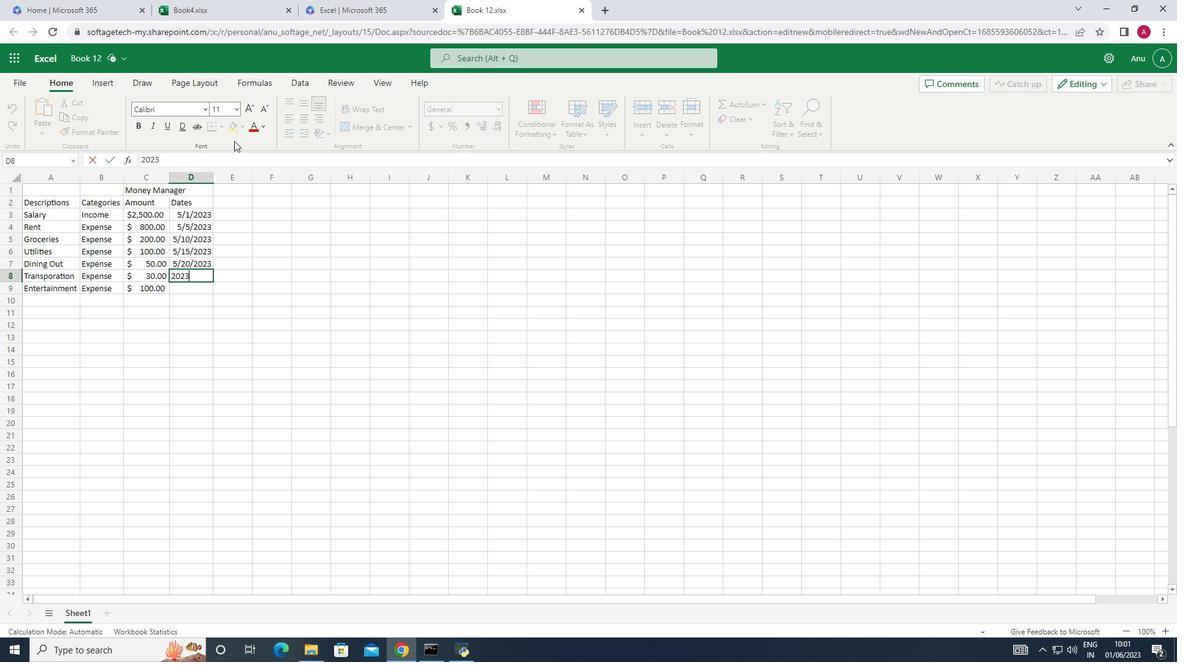 
Action: Mouse moved to (252, 103)
Screenshot: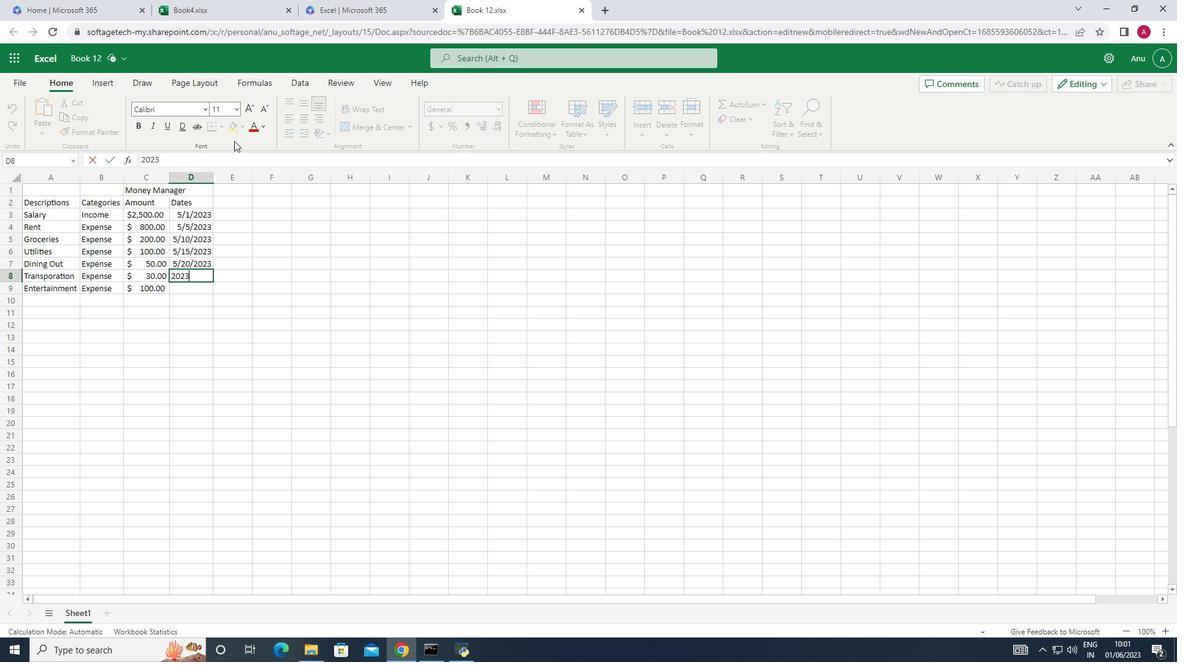
Action: Key pressed 05-25<Key.down>2023-05-31<Key.down>
Screenshot: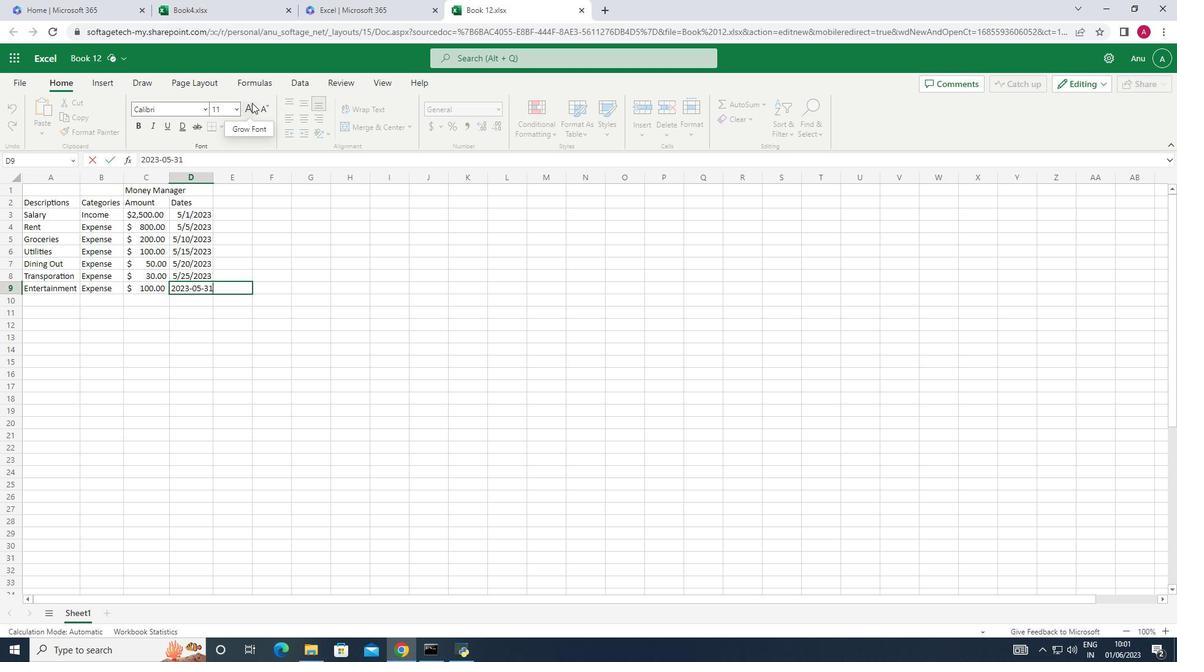 
Action: Mouse moved to (218, 202)
Screenshot: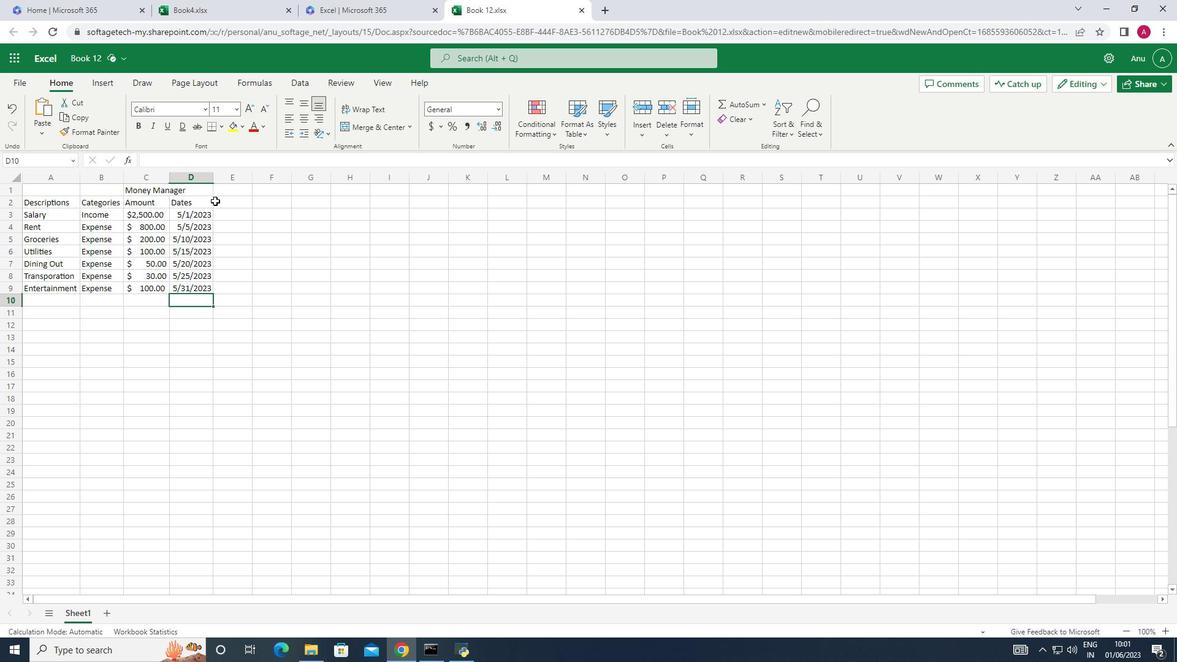 
Action: Mouse pressed left at (218, 202)
Screenshot: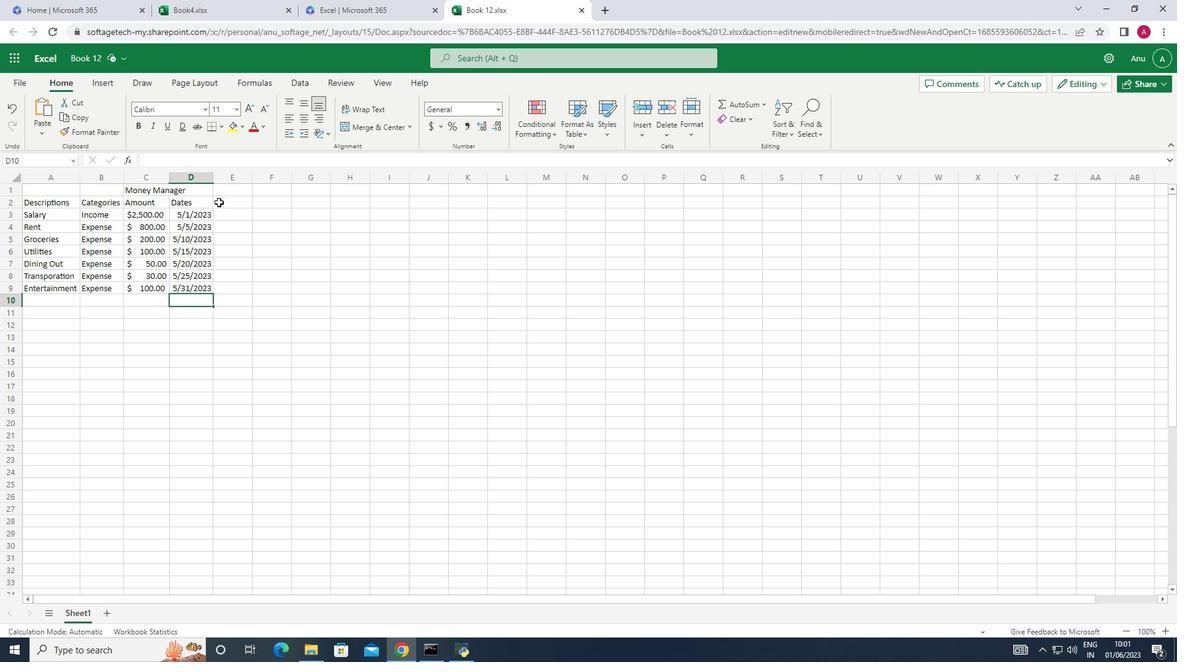 
Action: Mouse moved to (17, 87)
Screenshot: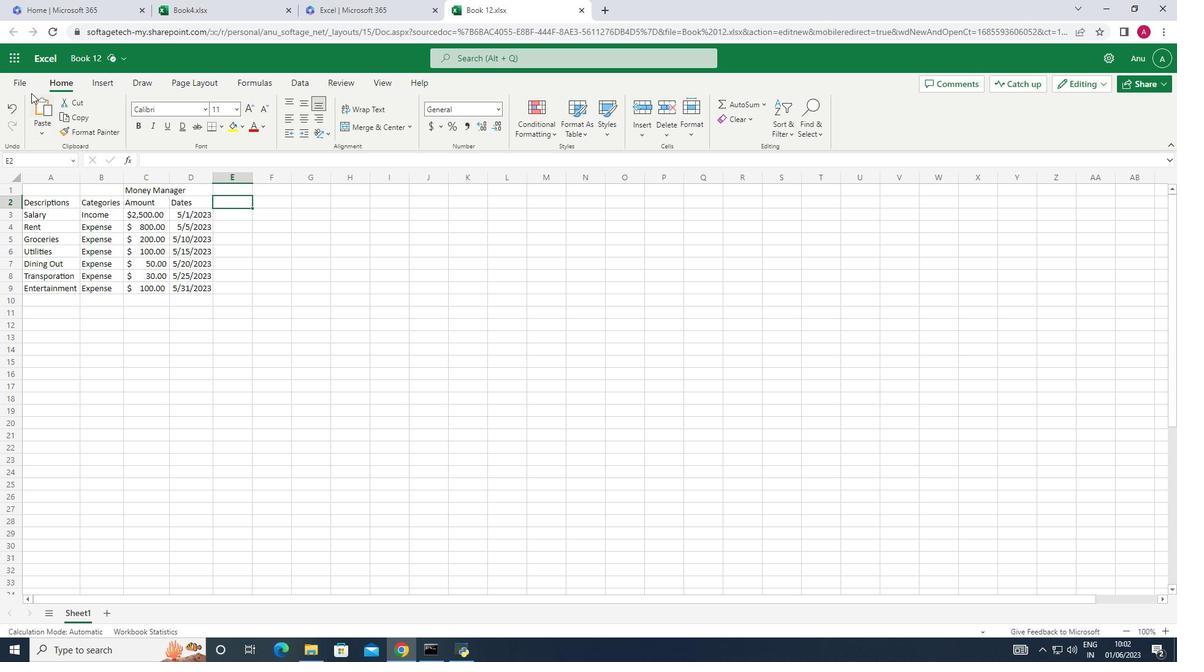 
Action: Mouse pressed left at (17, 87)
Screenshot: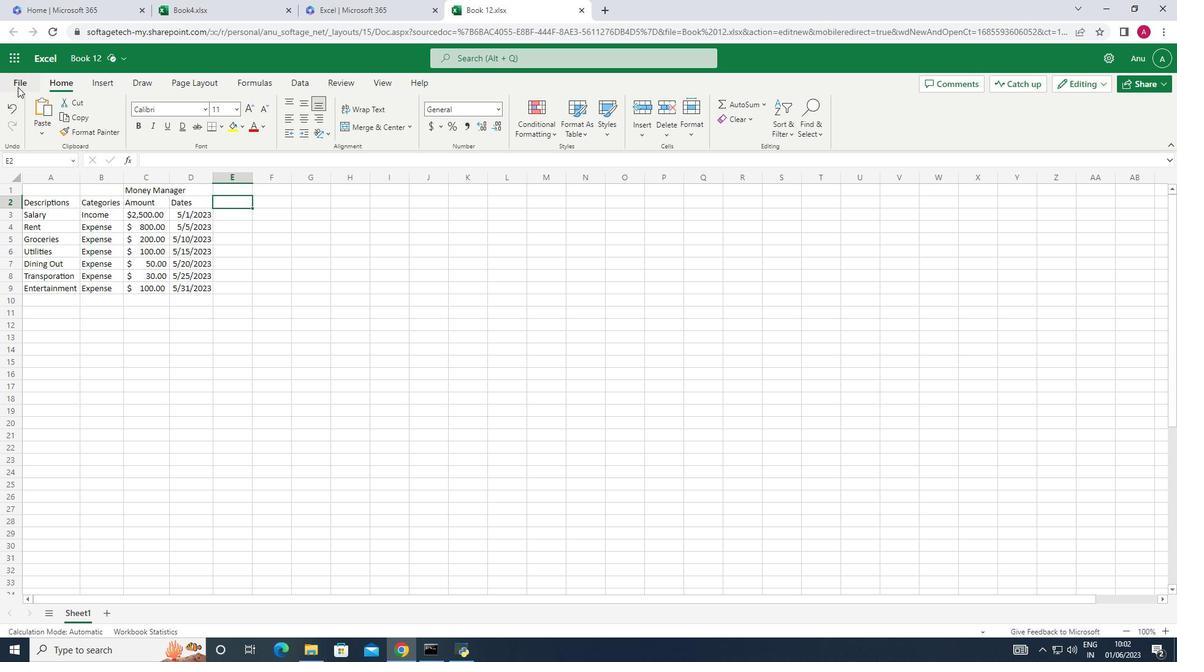 
Action: Mouse moved to (63, 200)
Screenshot: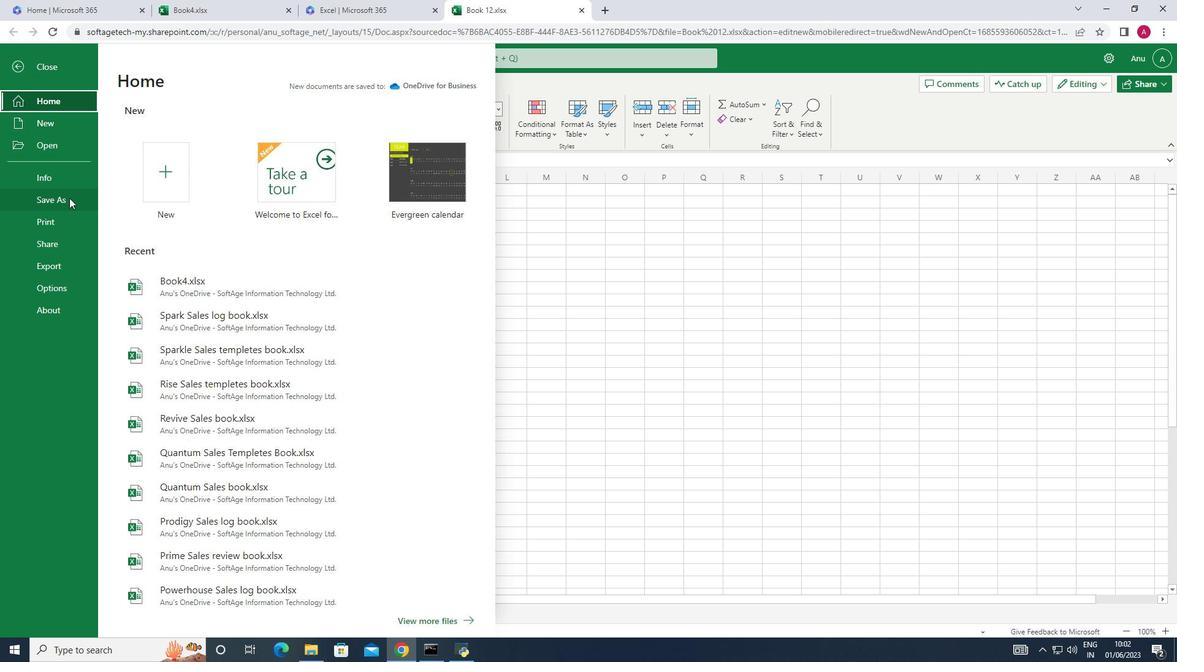 
Action: Mouse pressed left at (63, 200)
Screenshot: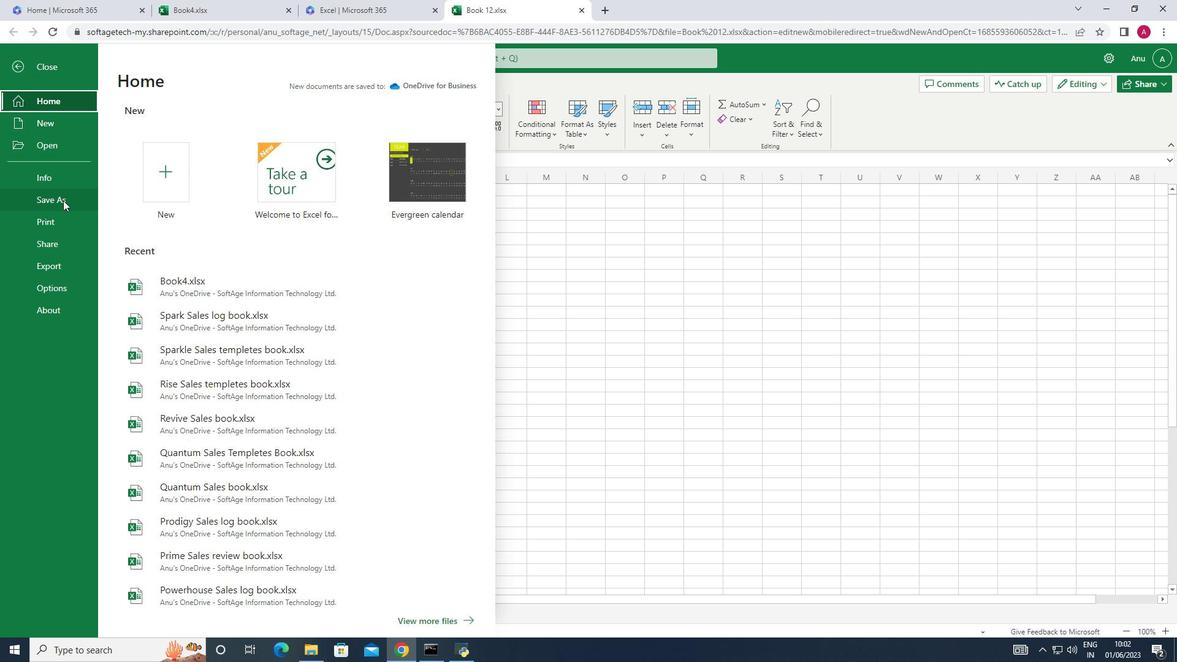 
Action: Mouse moved to (187, 161)
Screenshot: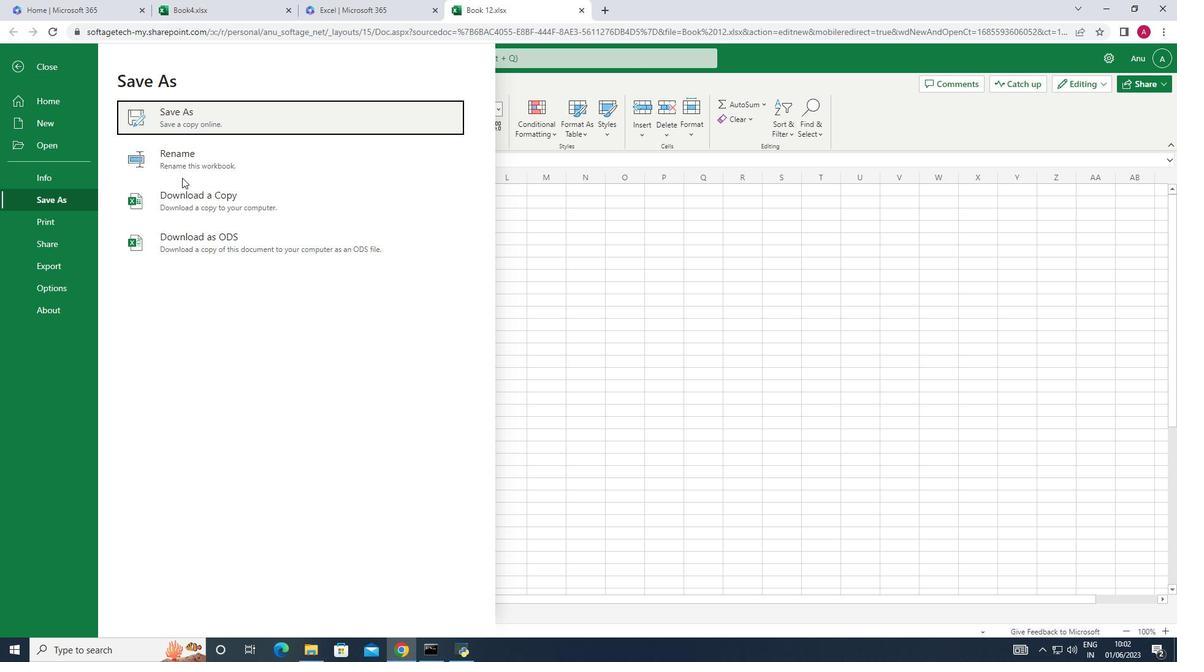 
Action: Mouse pressed left at (187, 161)
Screenshot: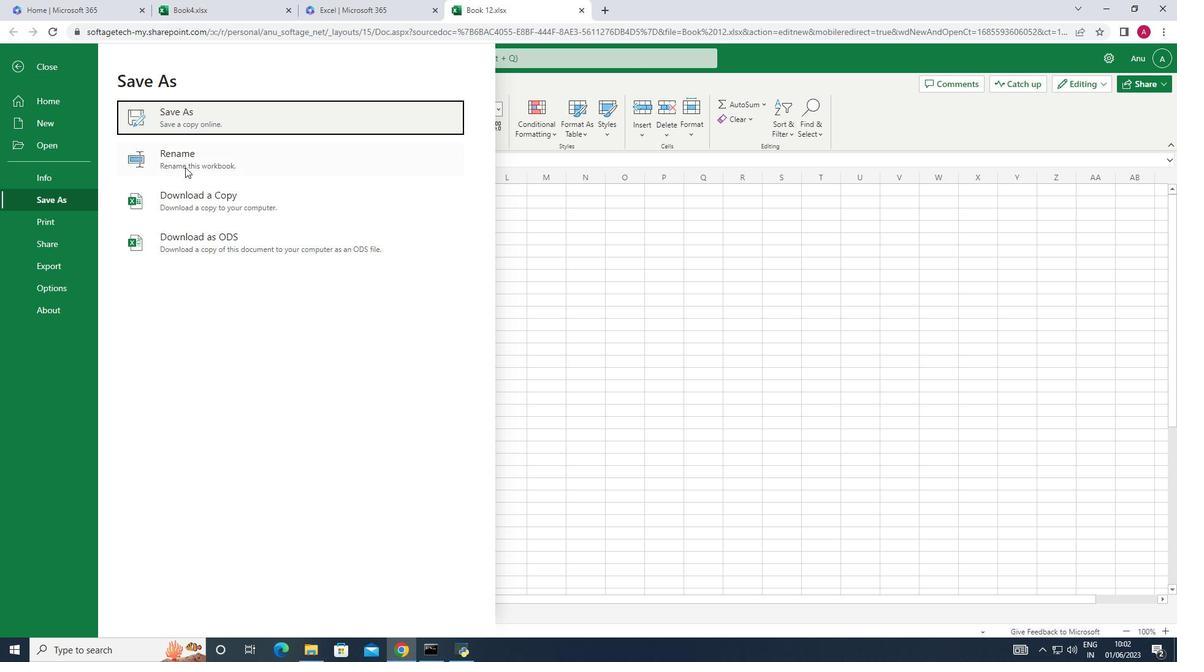 
Action: Key pressed <Key.shift>Exprepor<Key.backspace>rtsheetbook<Key.enter>
Screenshot: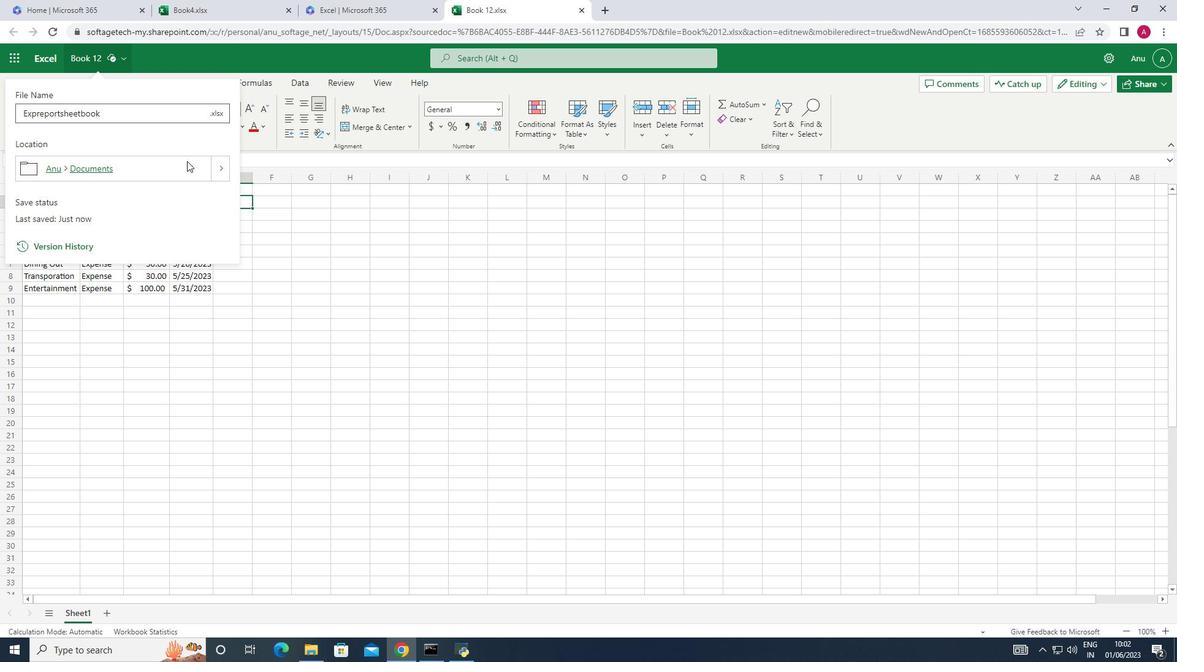 
Action: Mouse moved to (296, 298)
Screenshot: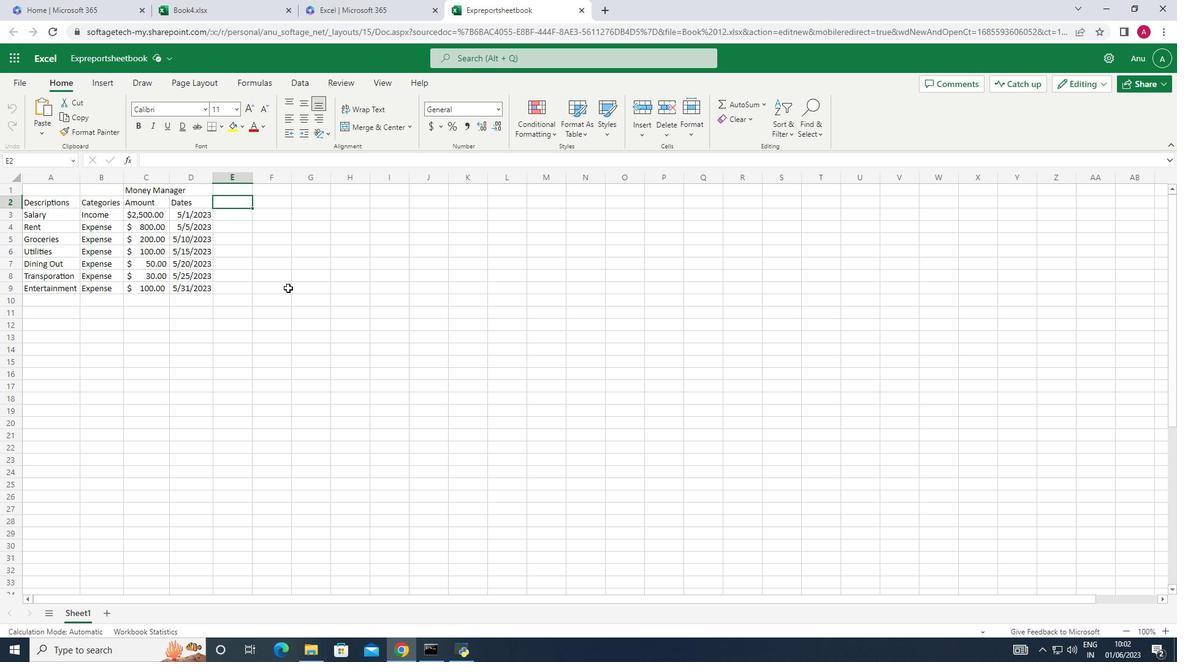 
Action: Mouse pressed left at (296, 298)
Screenshot: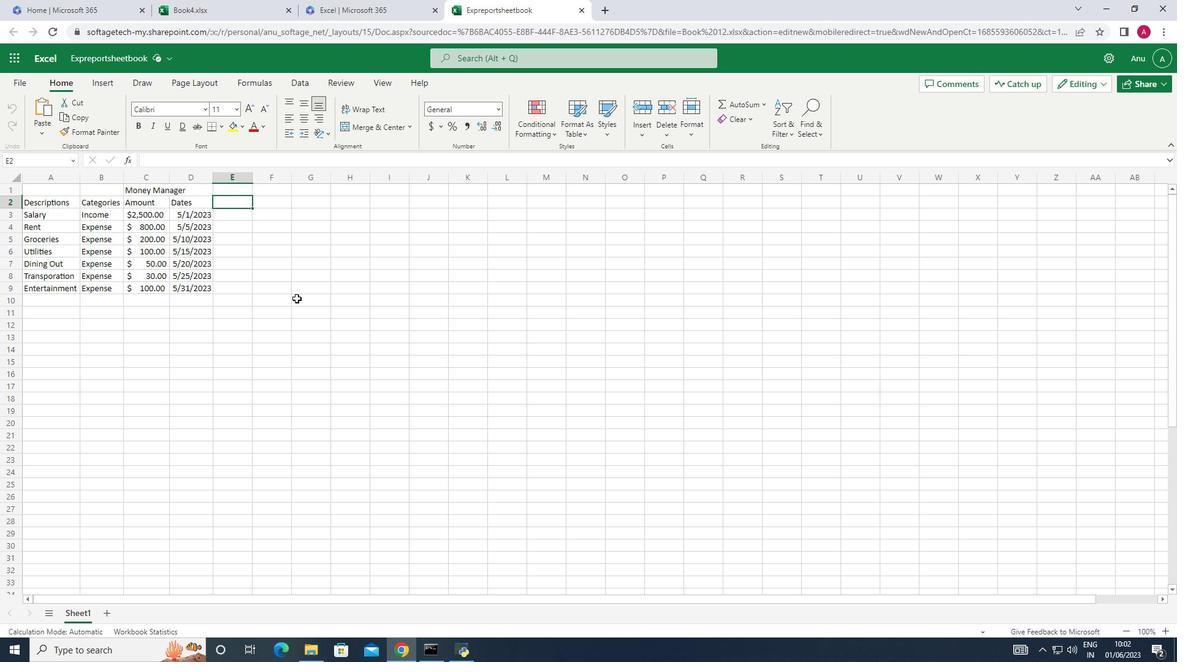 
